 Task: In Heading  Browallia New with yellow colour. Font size of heading  '18 Pt. 'Font style of data Calibri. Font size of data  9 Pt. Alignment of headline & data Align top. Fill color in cell of heading  Red. Font color of data Black. Apply border in Data Diagonal Down Border. In the sheet  Attendance Sheet for Weekly Monitoringbook
Action: Mouse moved to (50, 121)
Screenshot: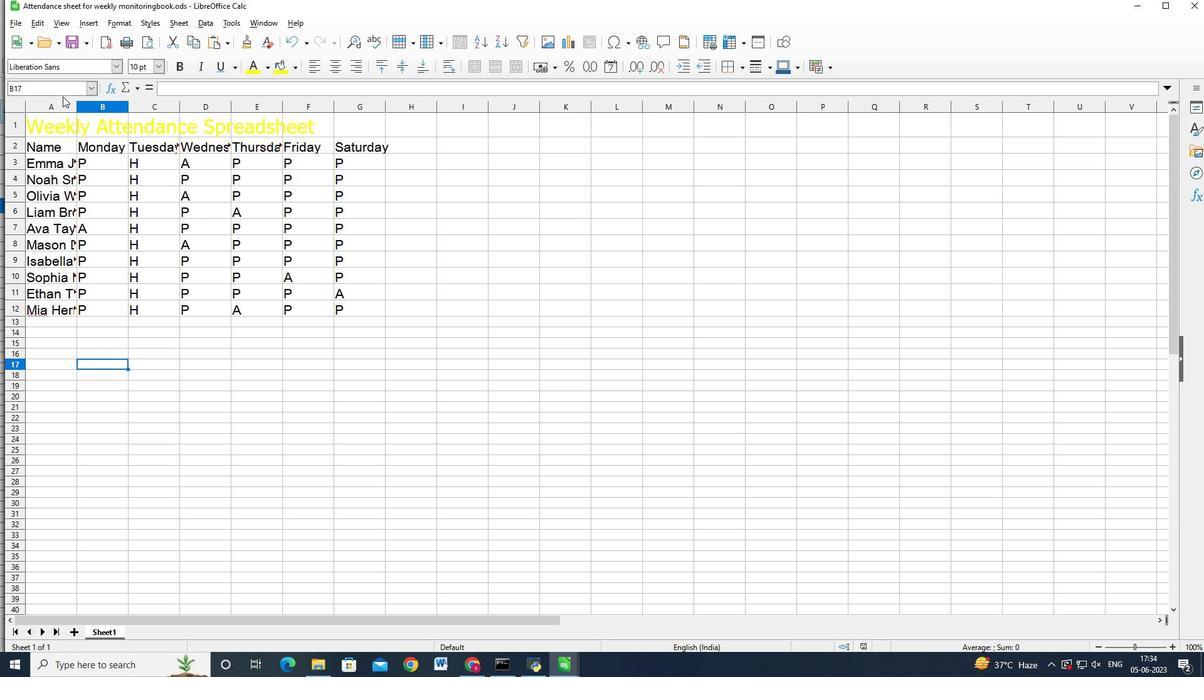 
Action: Mouse pressed left at (50, 121)
Screenshot: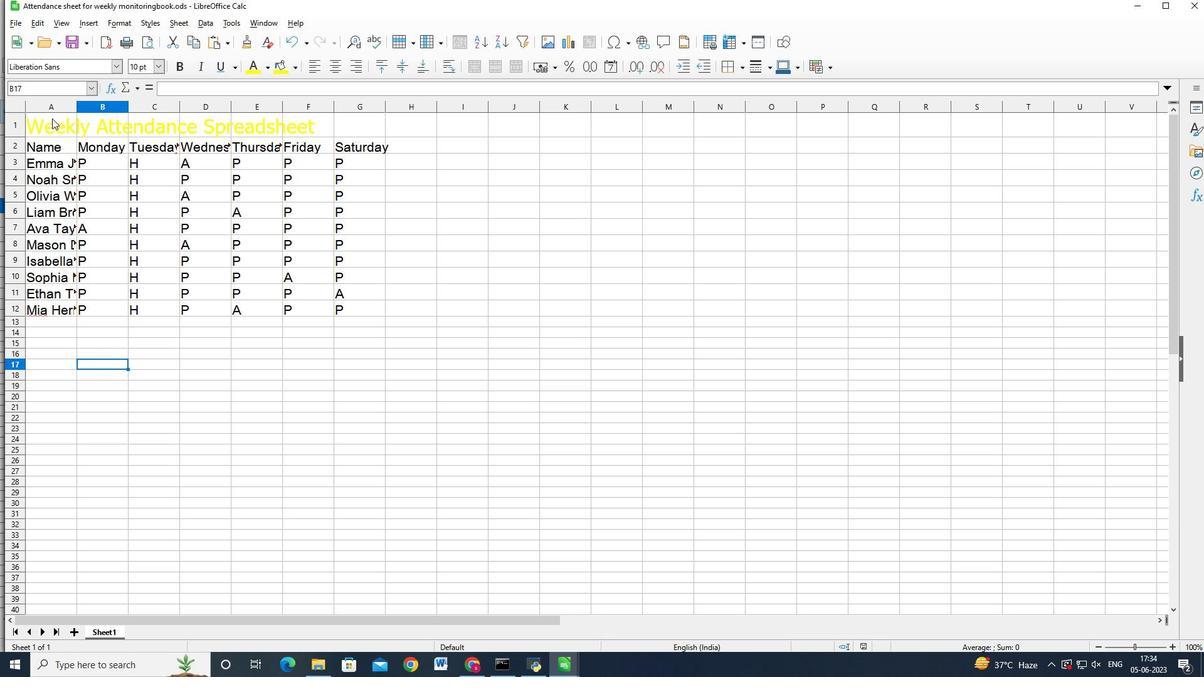 
Action: Mouse moved to (351, 442)
Screenshot: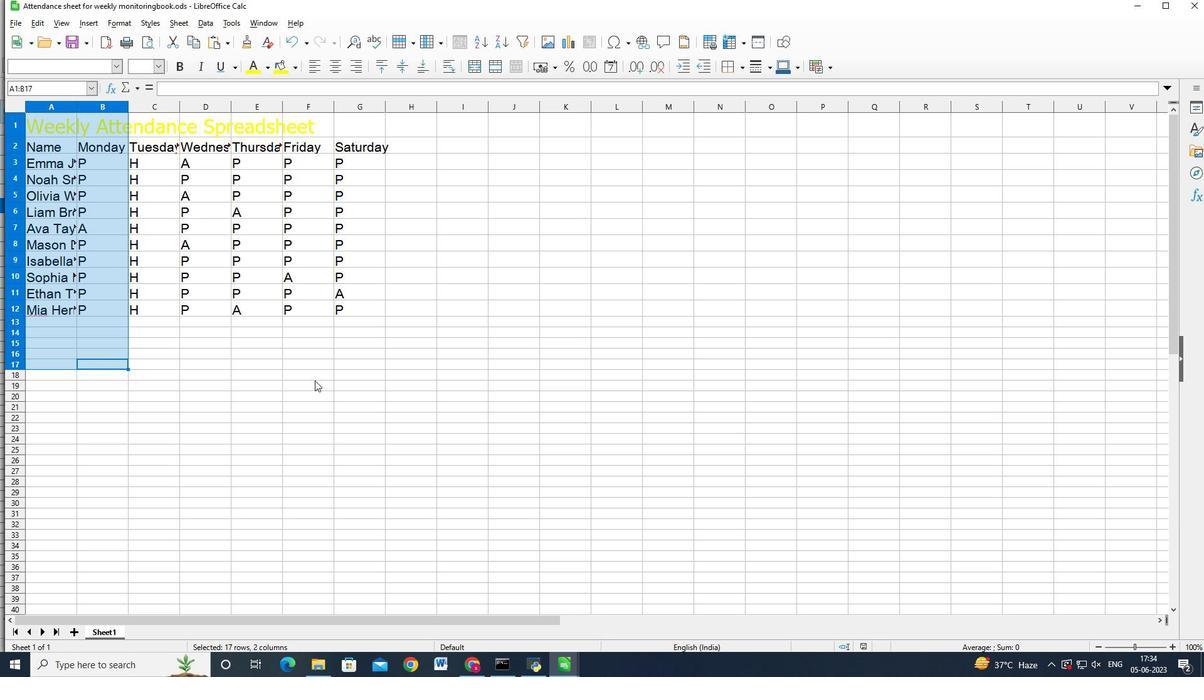 
Action: Mouse pressed left at (351, 442)
Screenshot: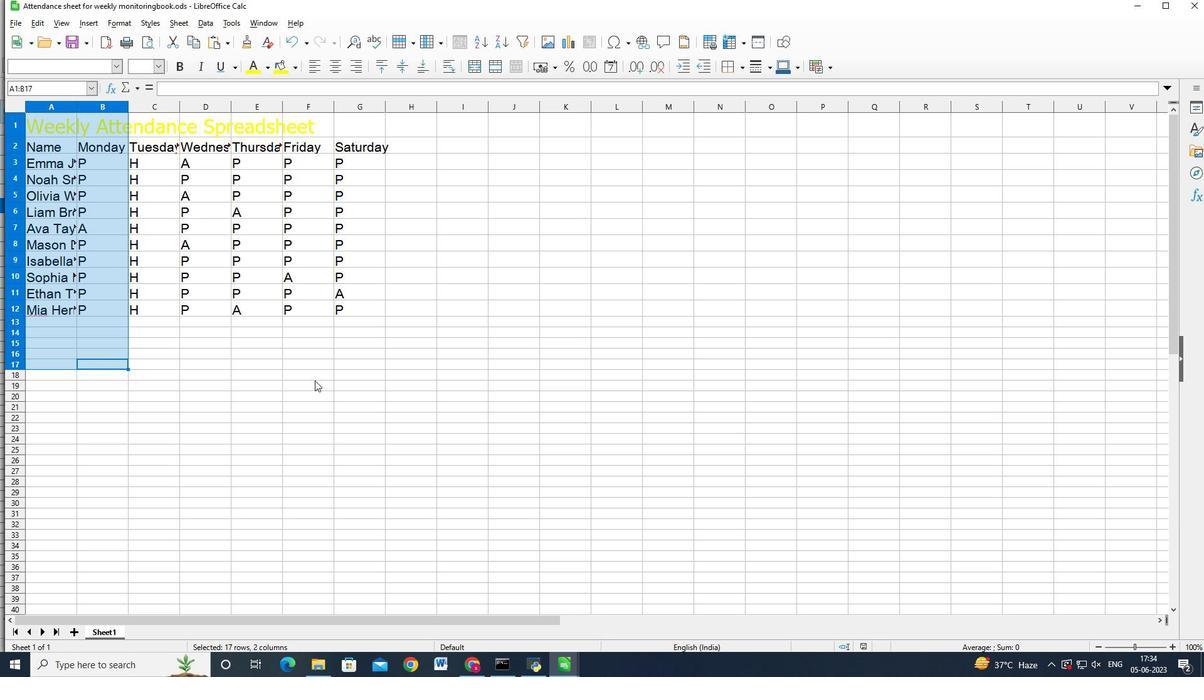 
Action: Mouse moved to (350, 440)
Screenshot: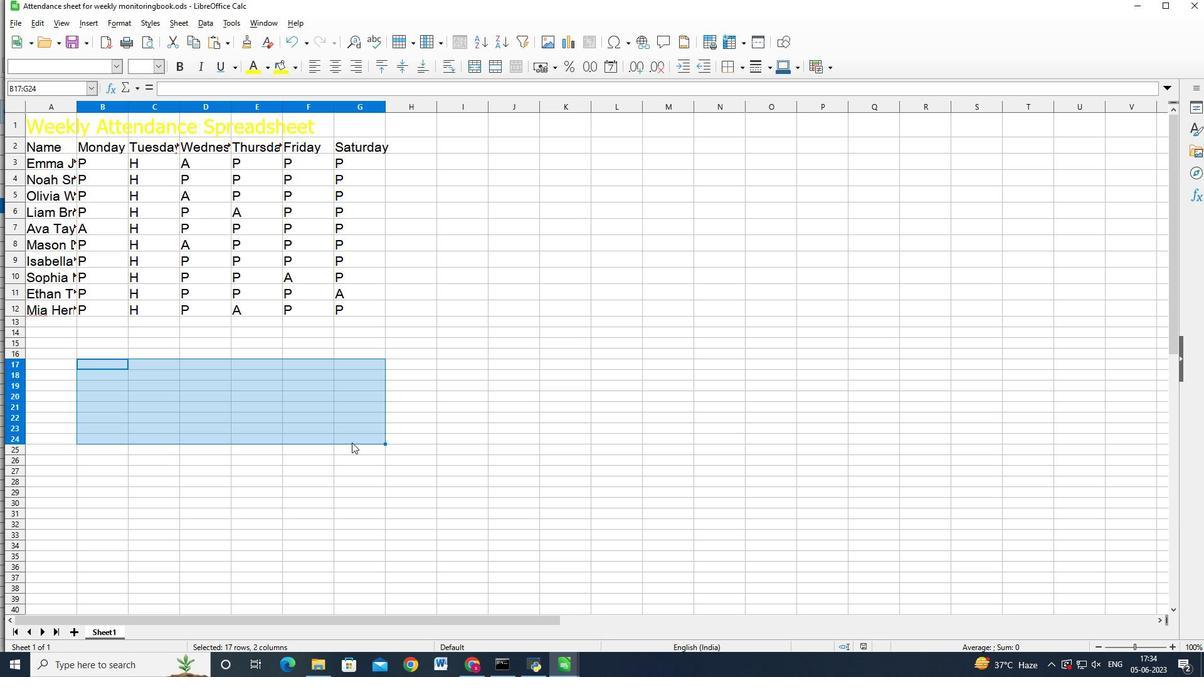 
Action: Mouse pressed right at (350, 440)
Screenshot: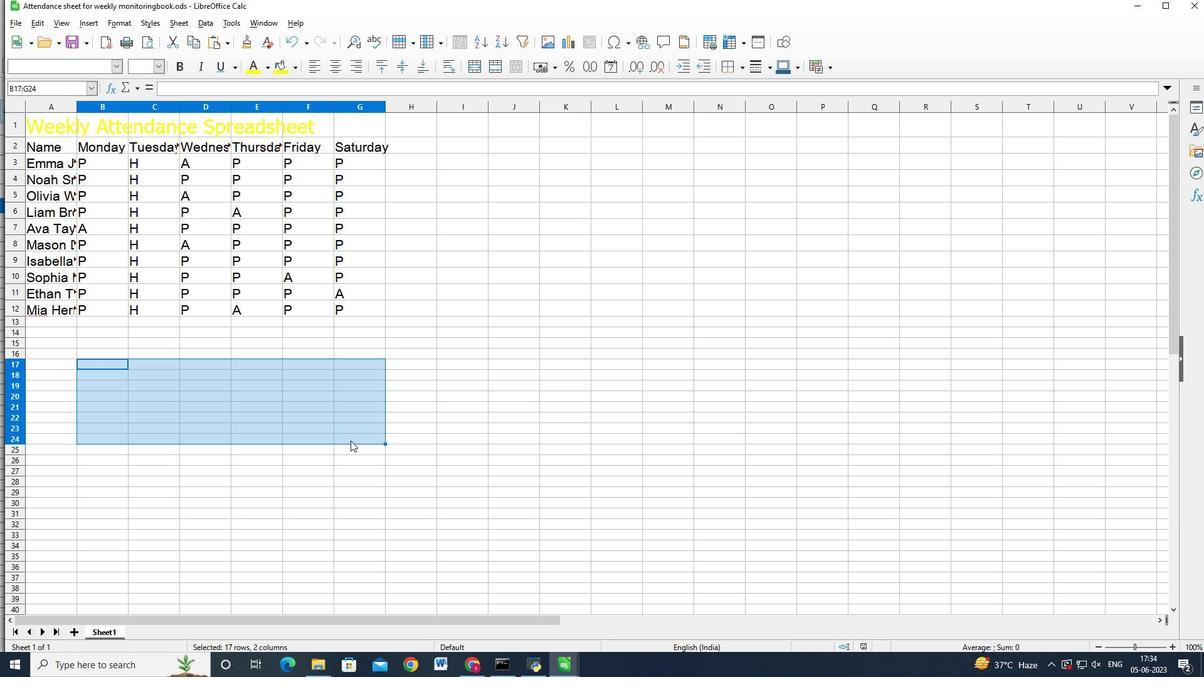 
Action: Mouse moved to (286, 503)
Screenshot: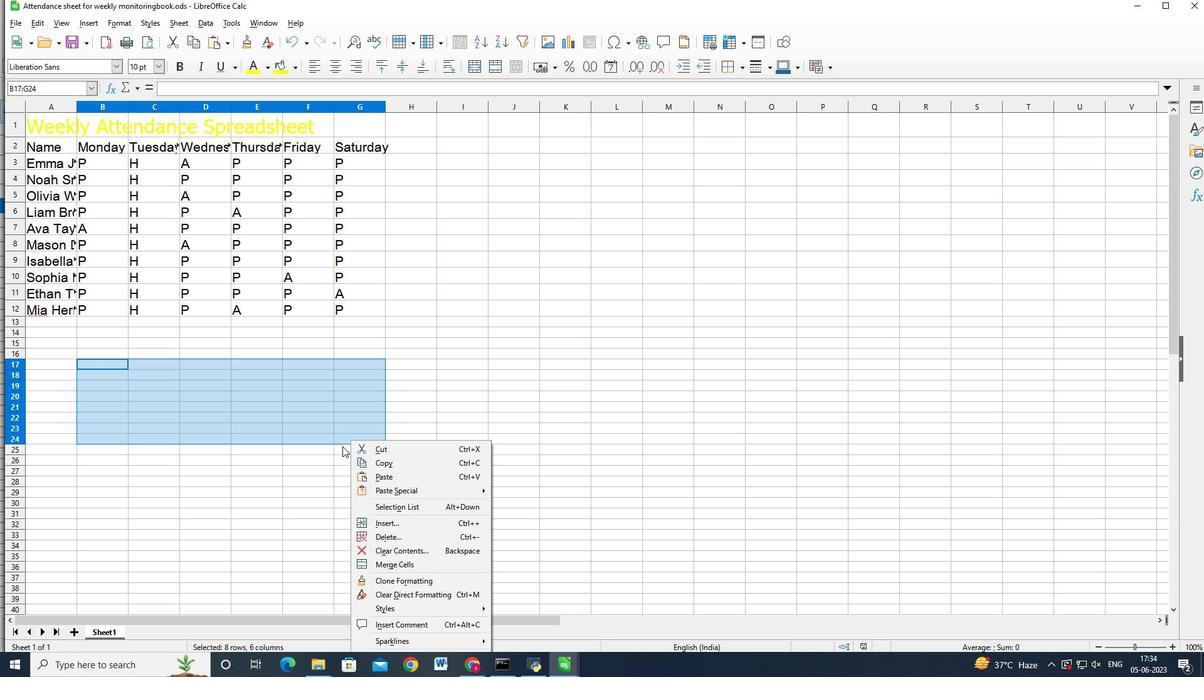 
Action: Mouse pressed right at (286, 503)
Screenshot: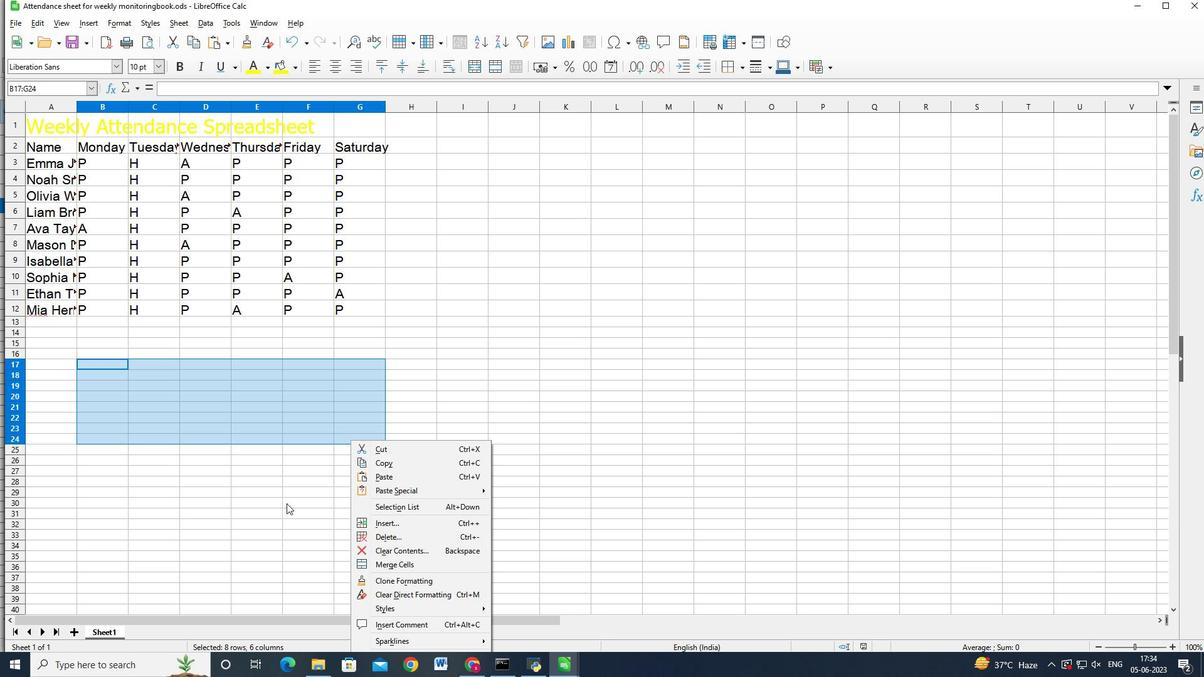 
Action: Mouse pressed right at (286, 503)
Screenshot: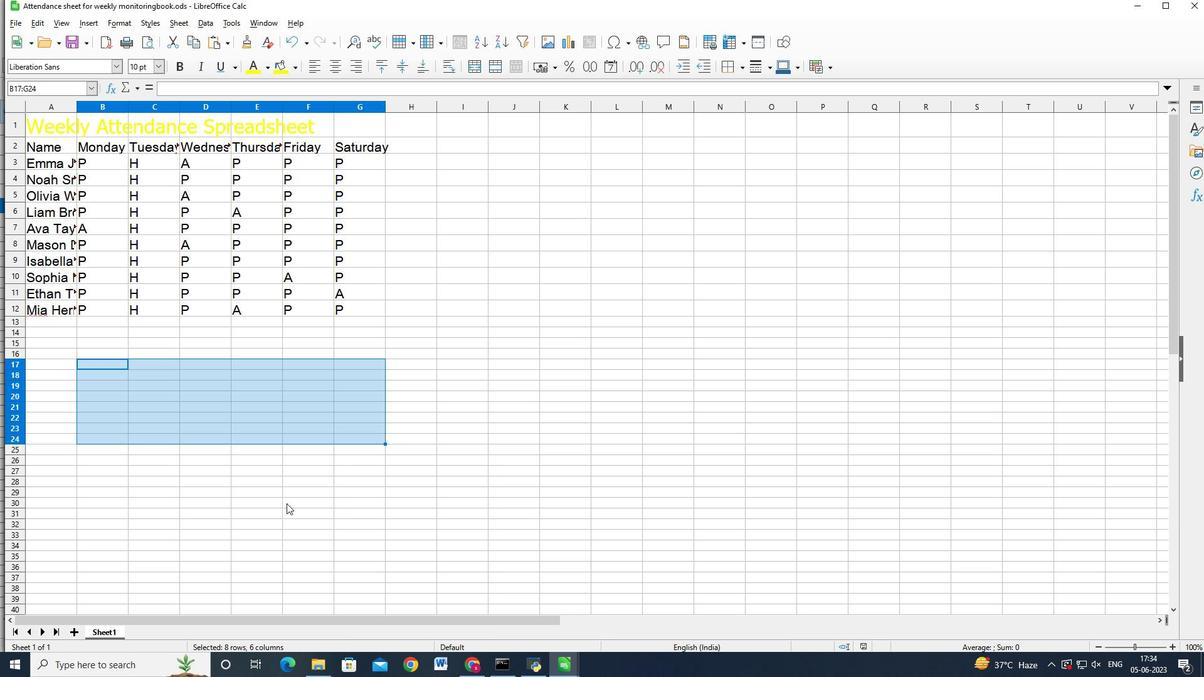 
Action: Mouse moved to (170, 446)
Screenshot: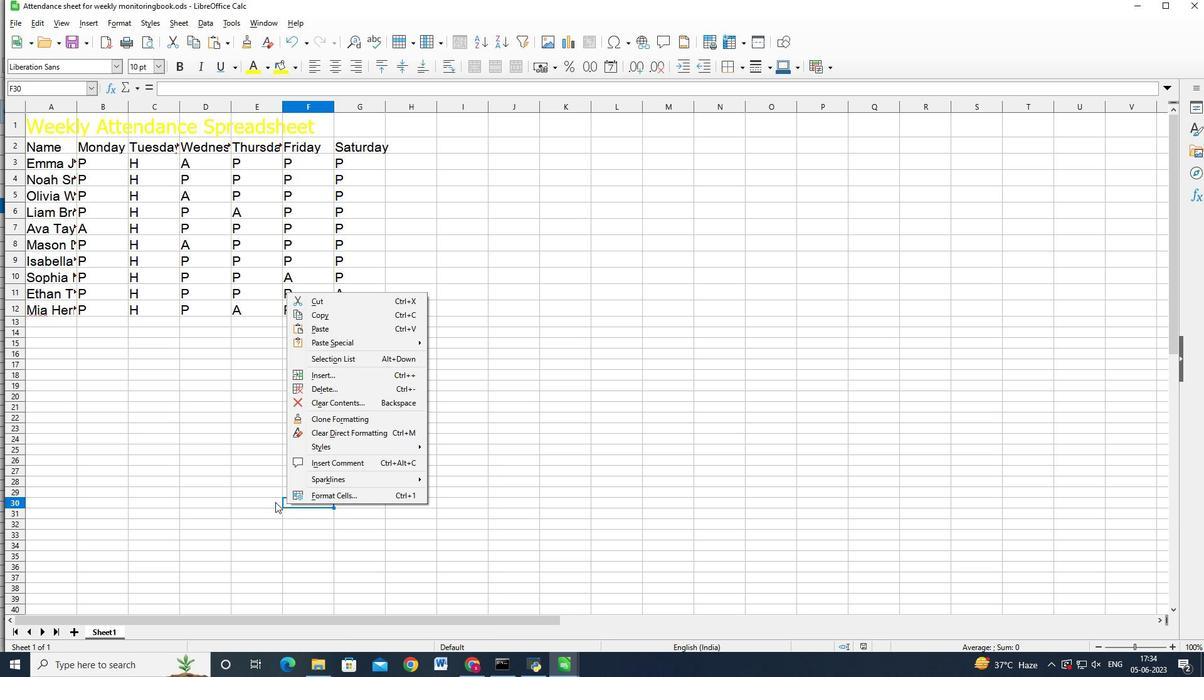 
Action: Mouse pressed left at (170, 446)
Screenshot: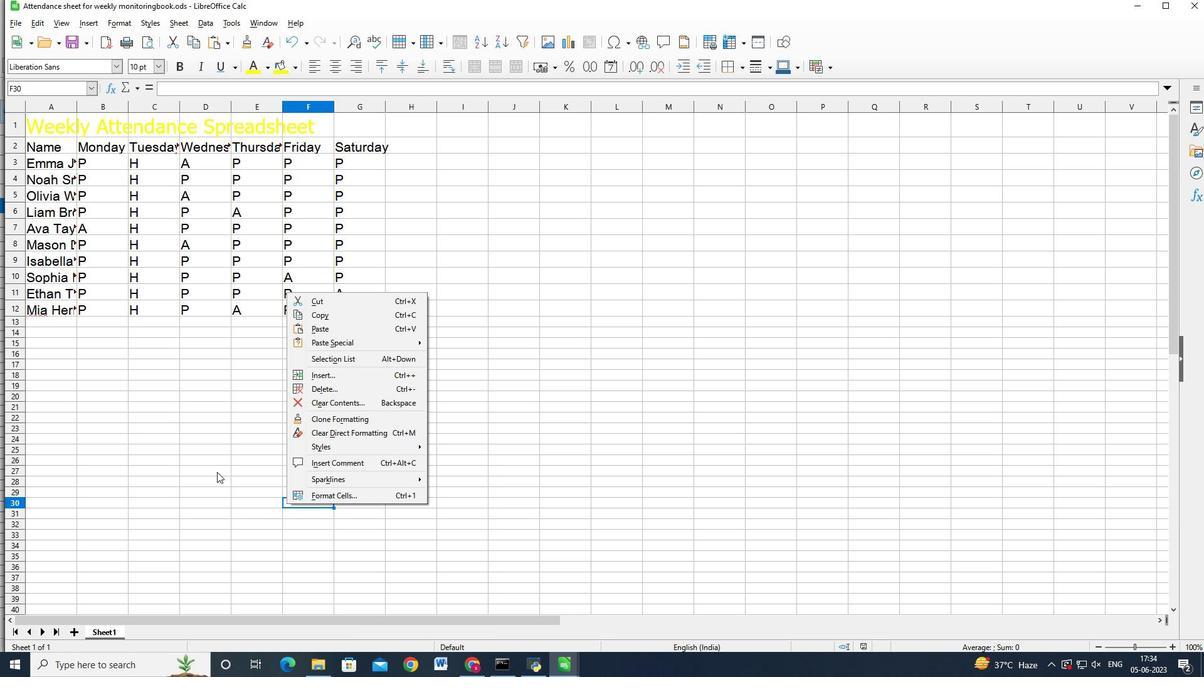 
Action: Mouse moved to (54, 124)
Screenshot: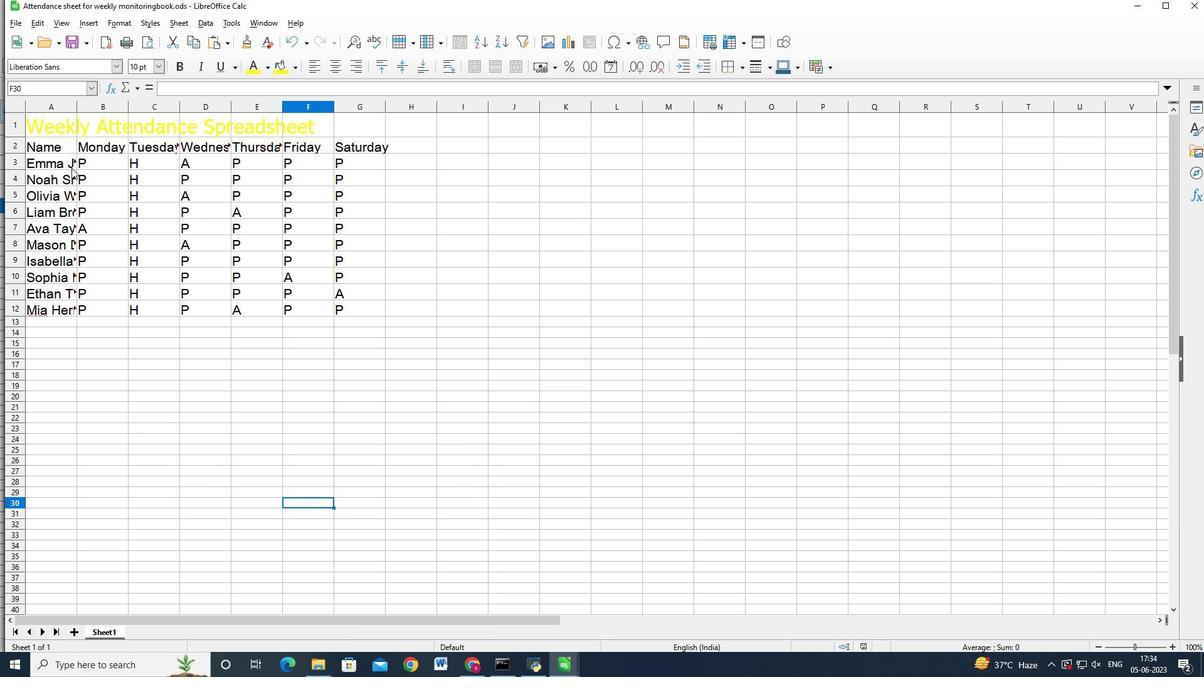 
Action: Mouse pressed left at (54, 124)
Screenshot: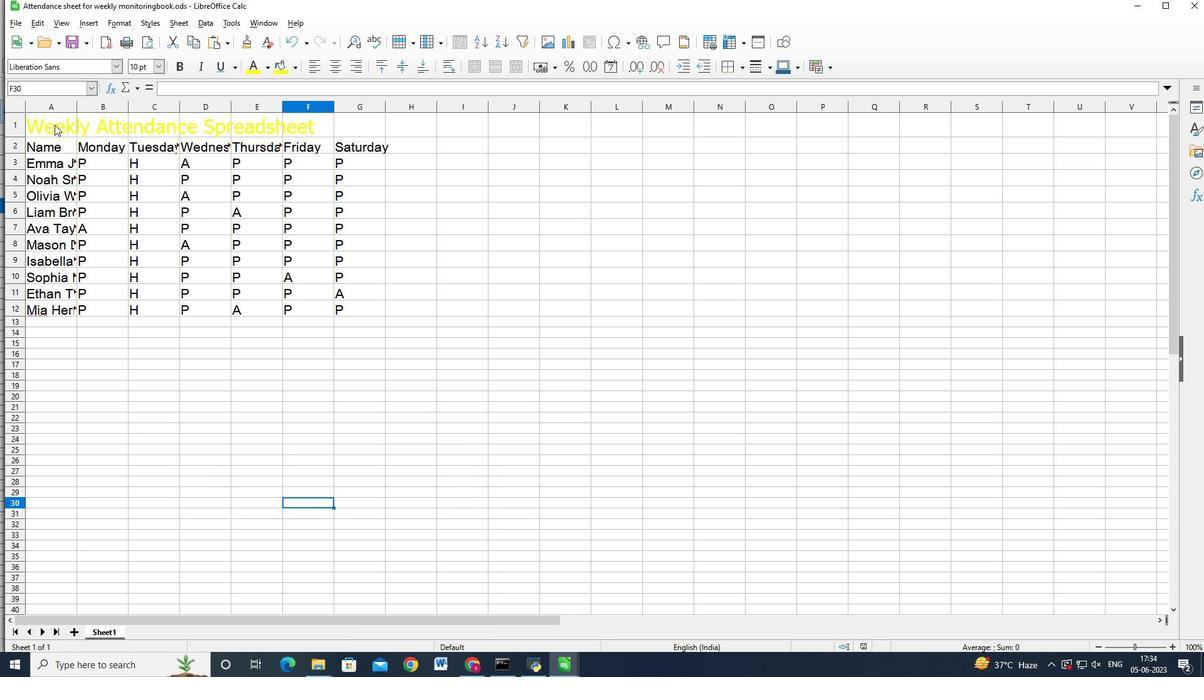 
Action: Mouse moved to (84, 124)
Screenshot: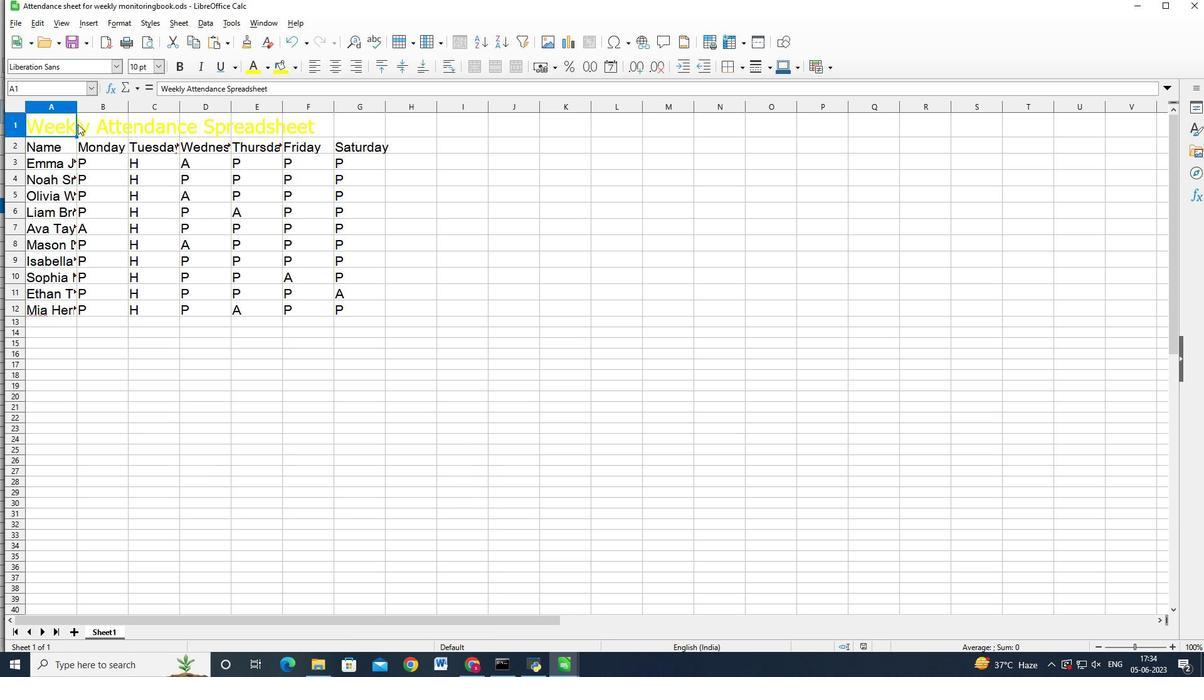 
Action: Key pressed <Key.shift><Key.shift><Key.right><Key.right><Key.right><Key.right><Key.right>
Screenshot: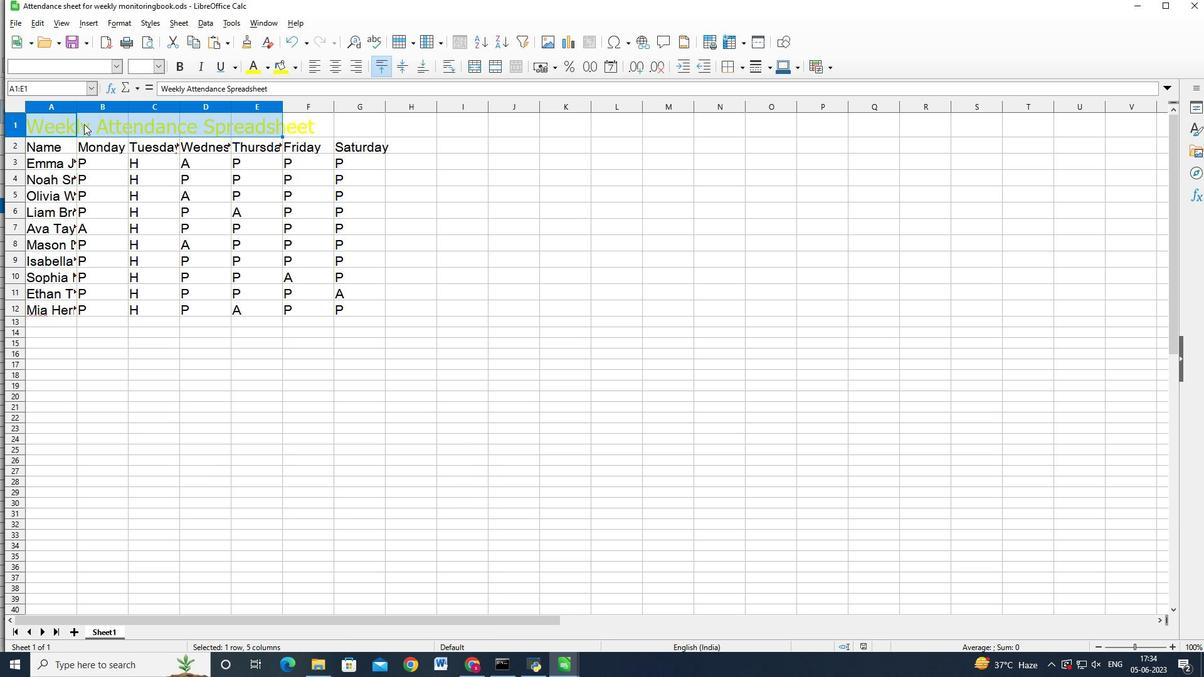 
Action: Mouse moved to (45, 66)
Screenshot: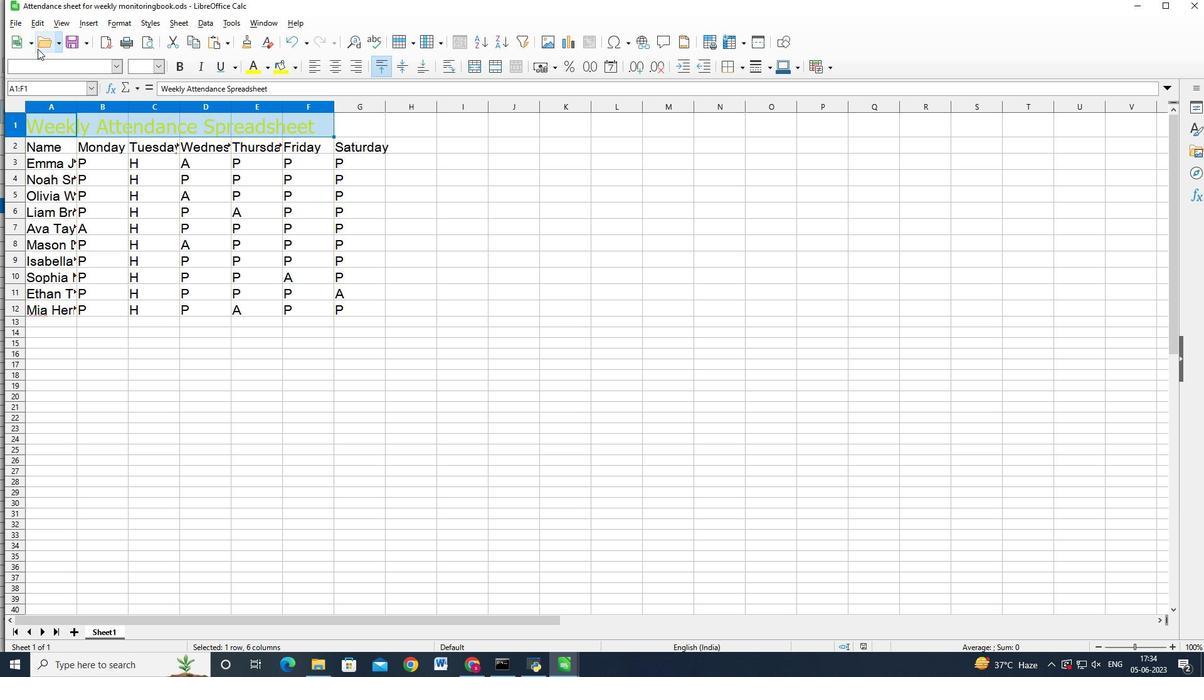 
Action: Mouse pressed left at (45, 66)
Screenshot: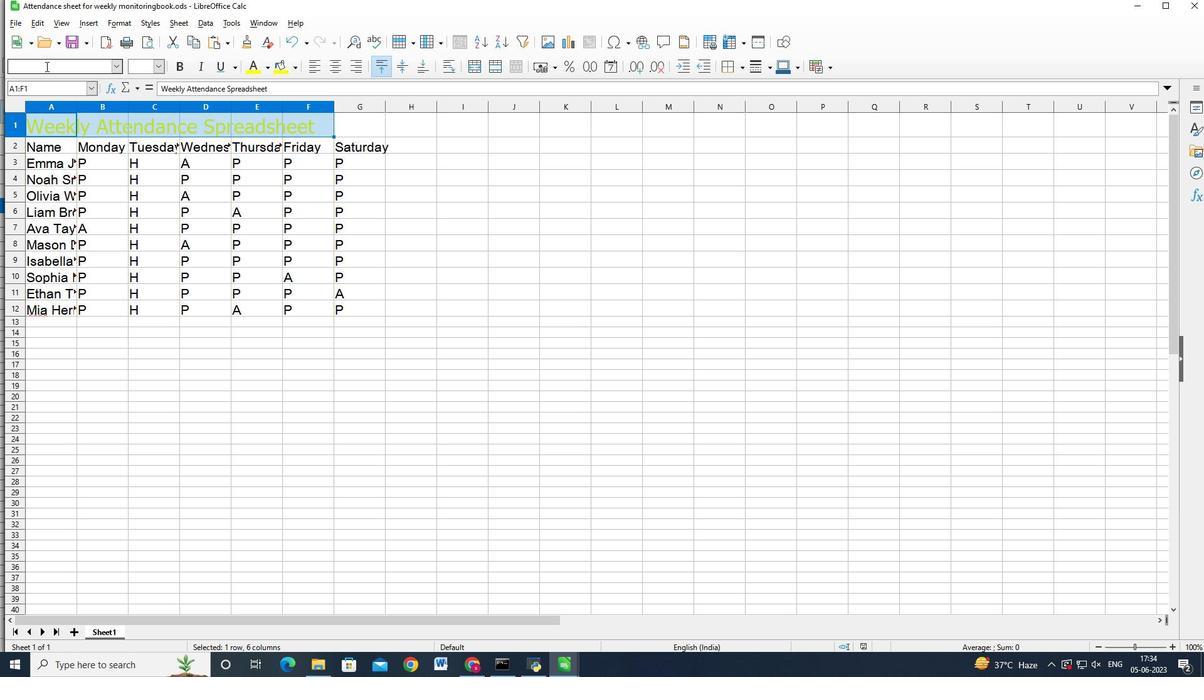 
Action: Key pressed <Key.shift>Browallia<Key.space><Key.shift>New<Key.enter>
Screenshot: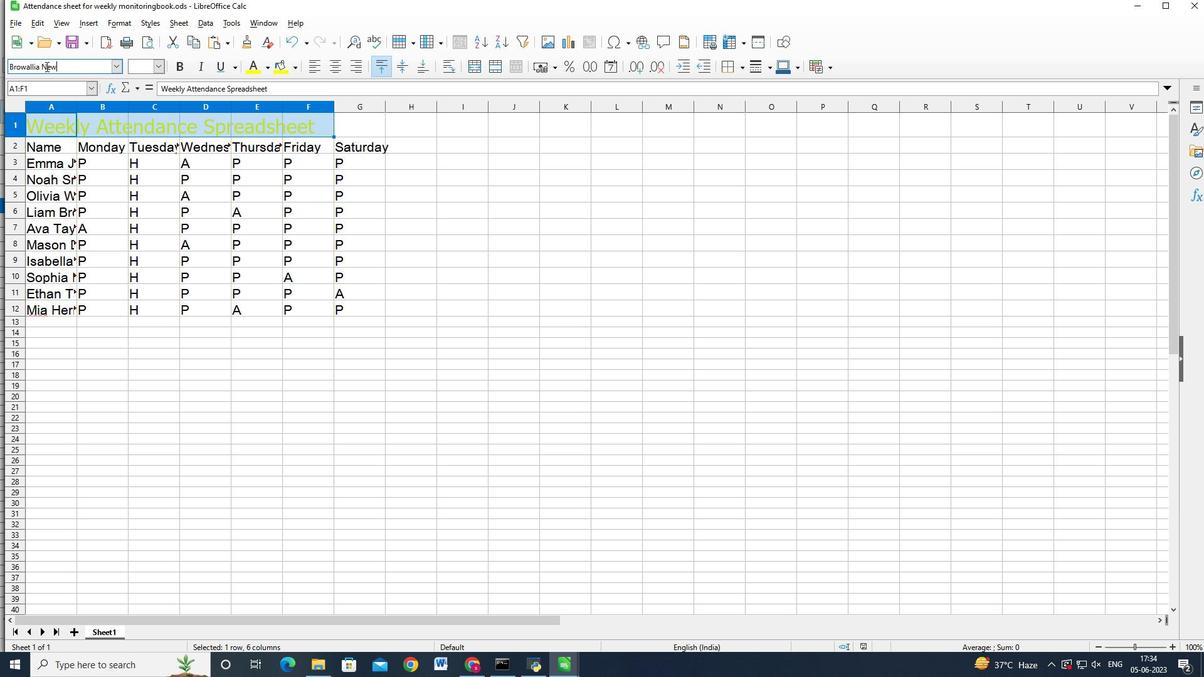 
Action: Mouse moved to (268, 68)
Screenshot: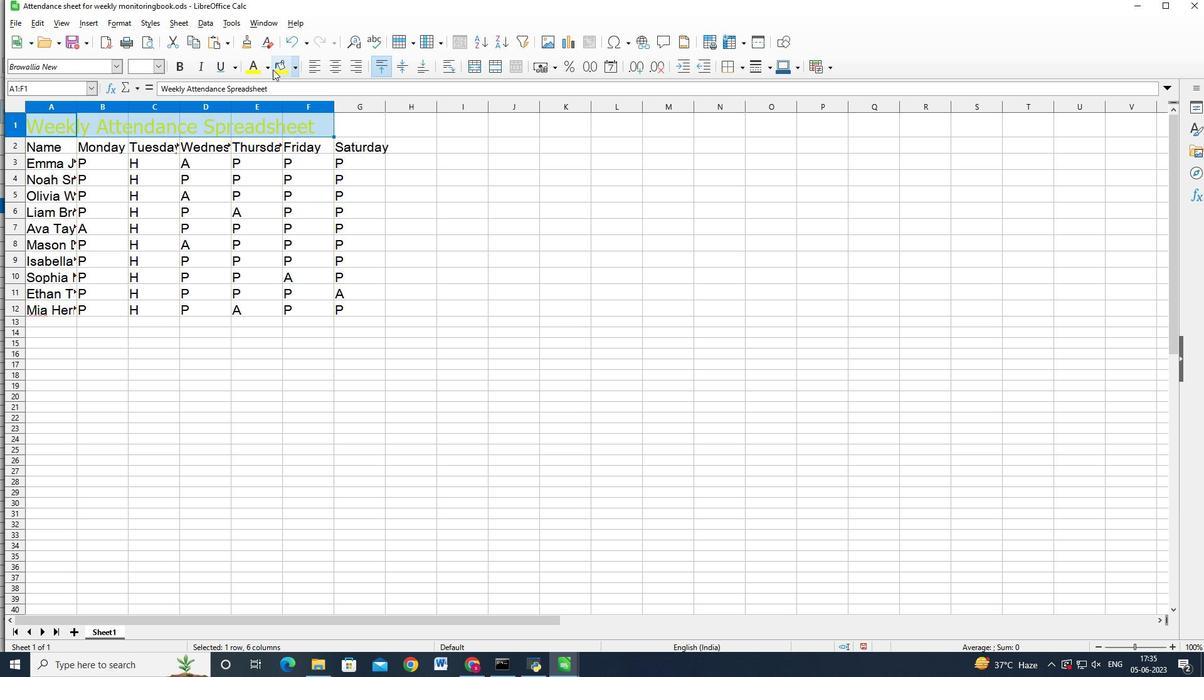 
Action: Mouse pressed left at (268, 68)
Screenshot: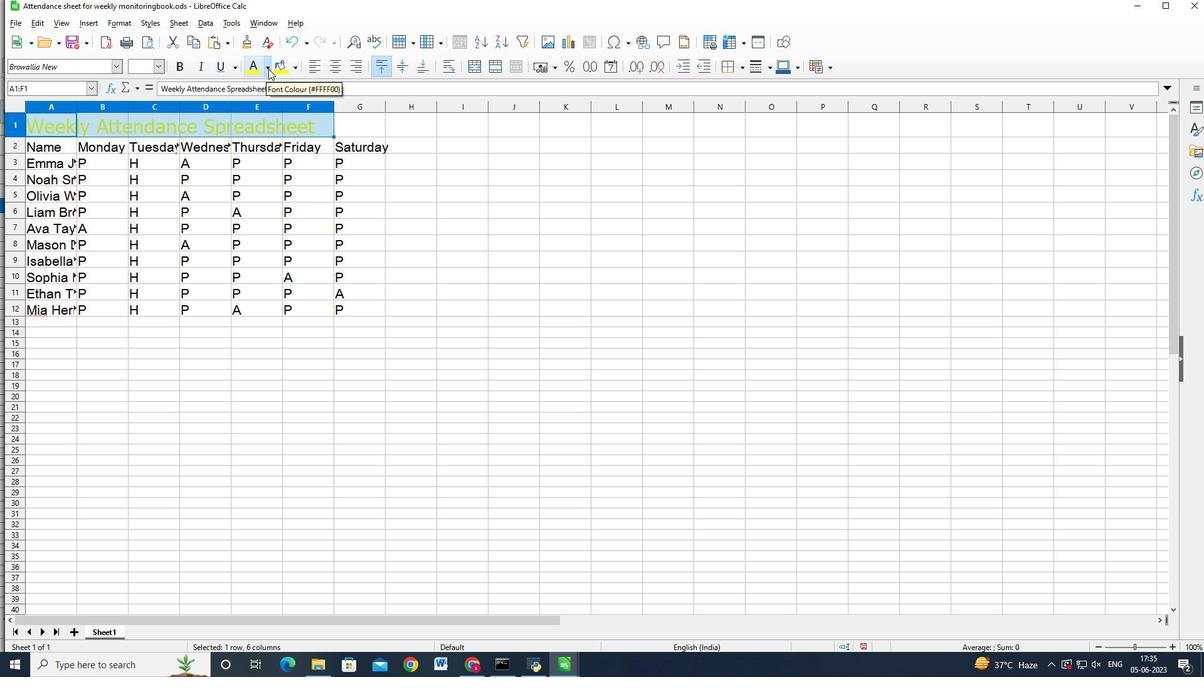 
Action: Mouse moved to (349, 274)
Screenshot: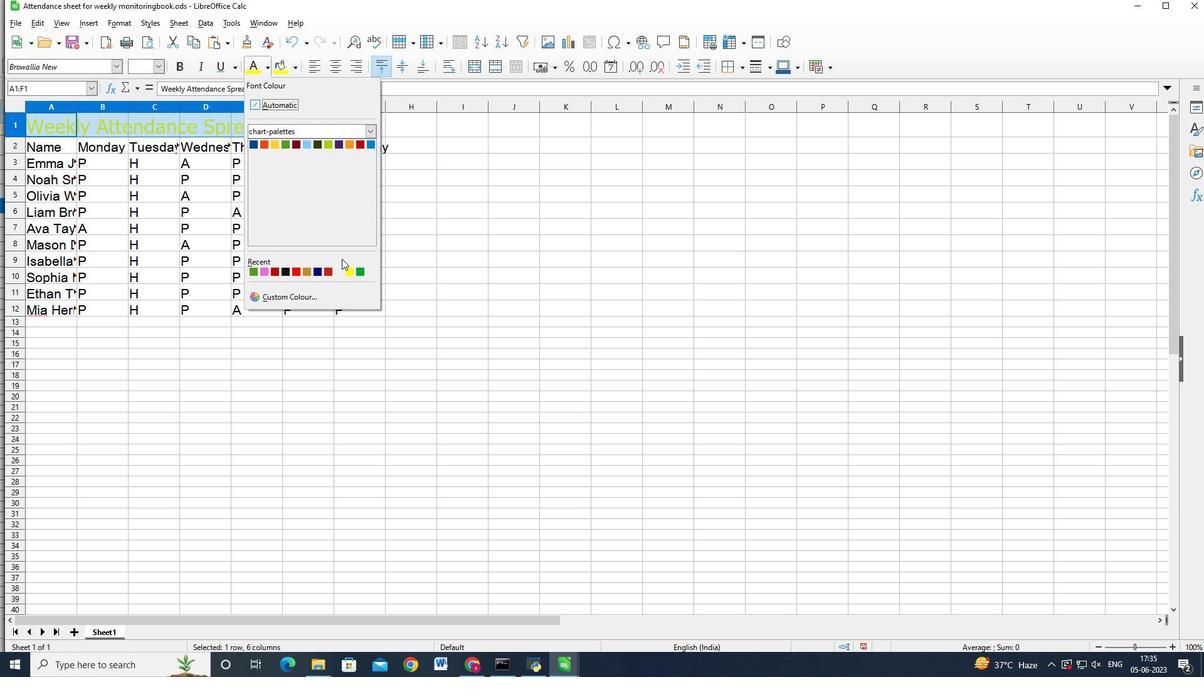 
Action: Mouse pressed left at (349, 274)
Screenshot: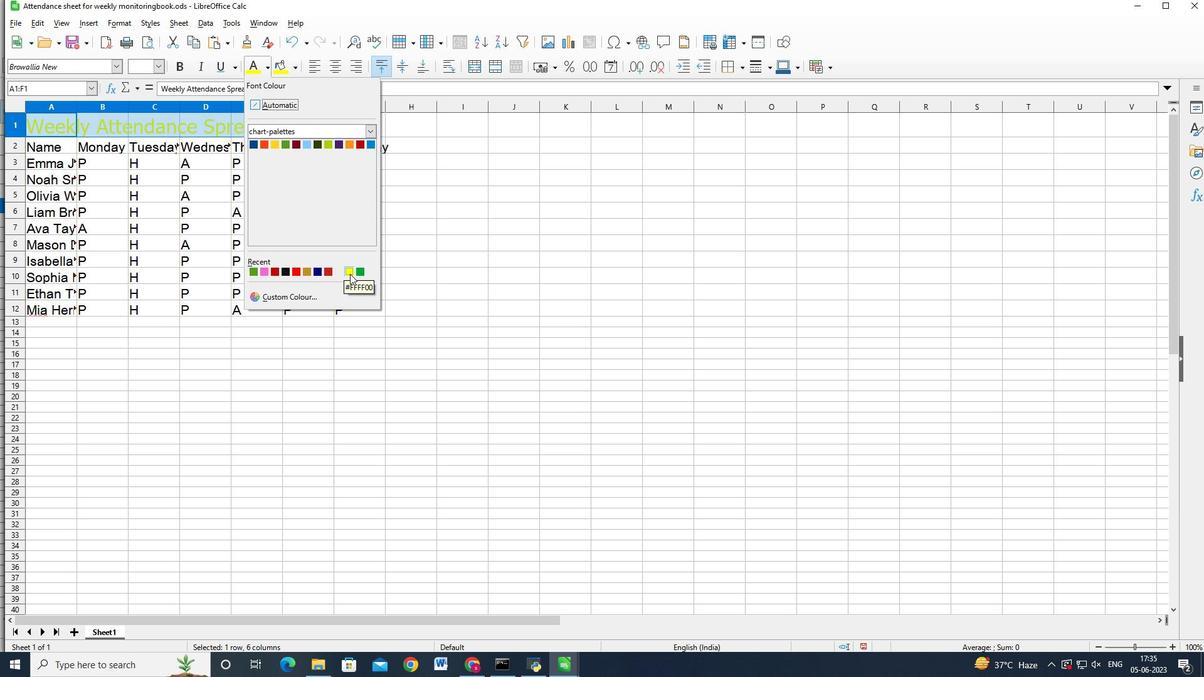 
Action: Mouse moved to (156, 63)
Screenshot: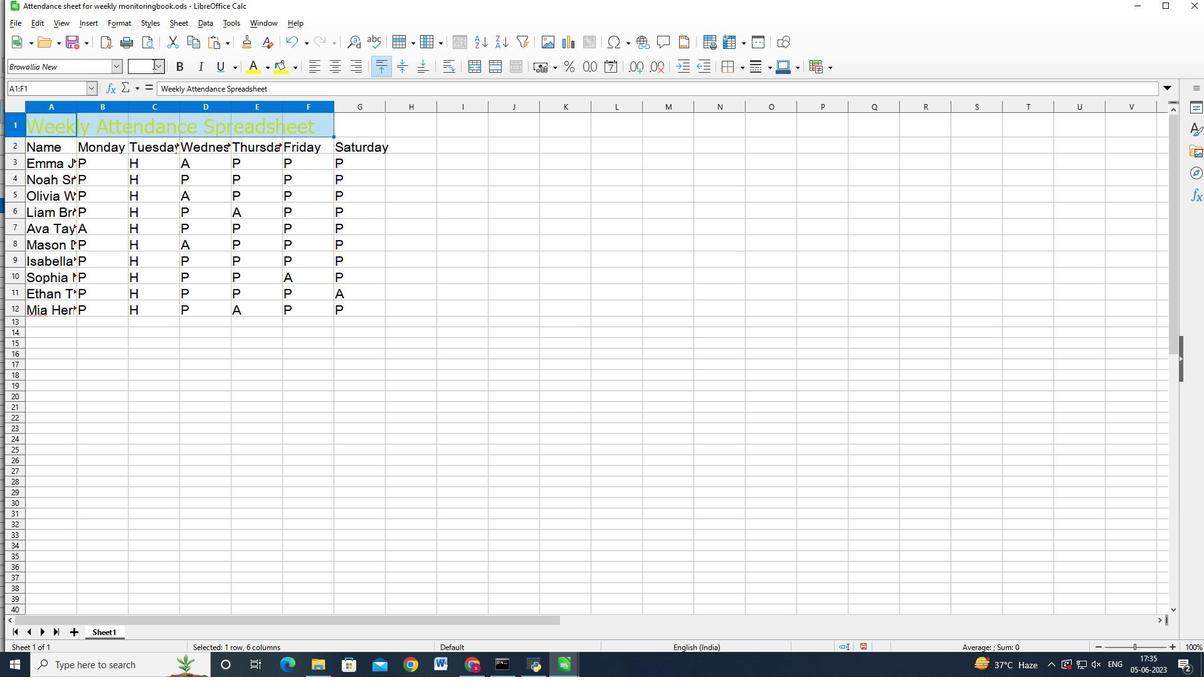 
Action: Mouse pressed left at (156, 63)
Screenshot: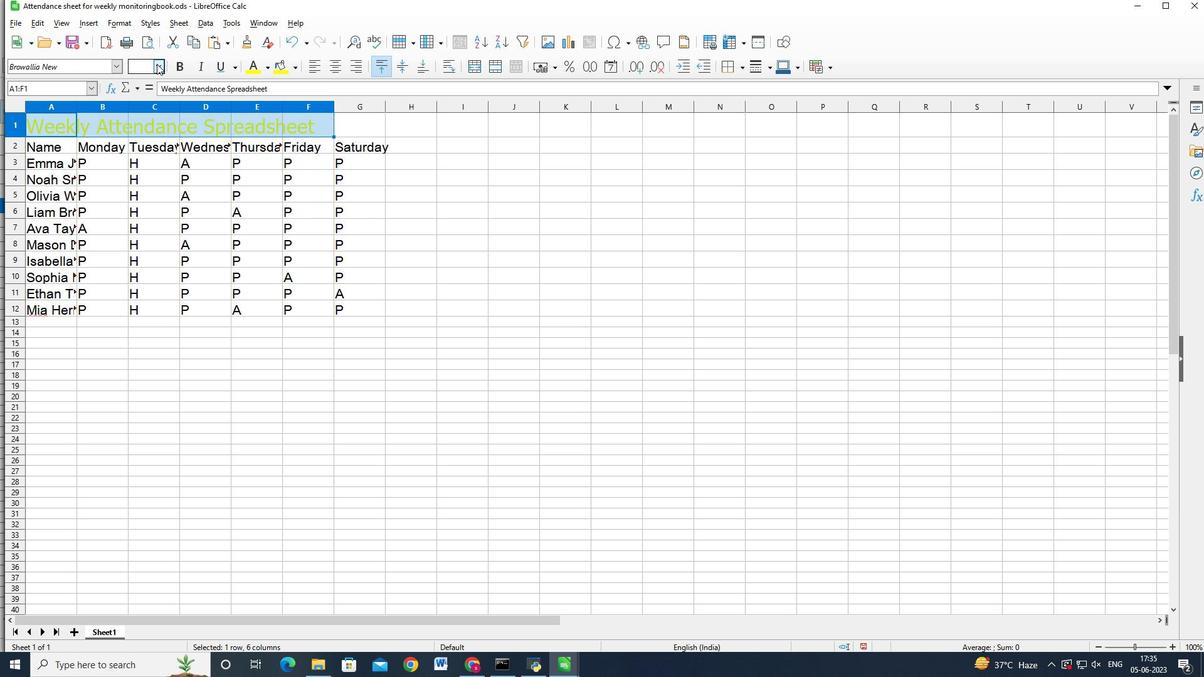 
Action: Mouse moved to (139, 206)
Screenshot: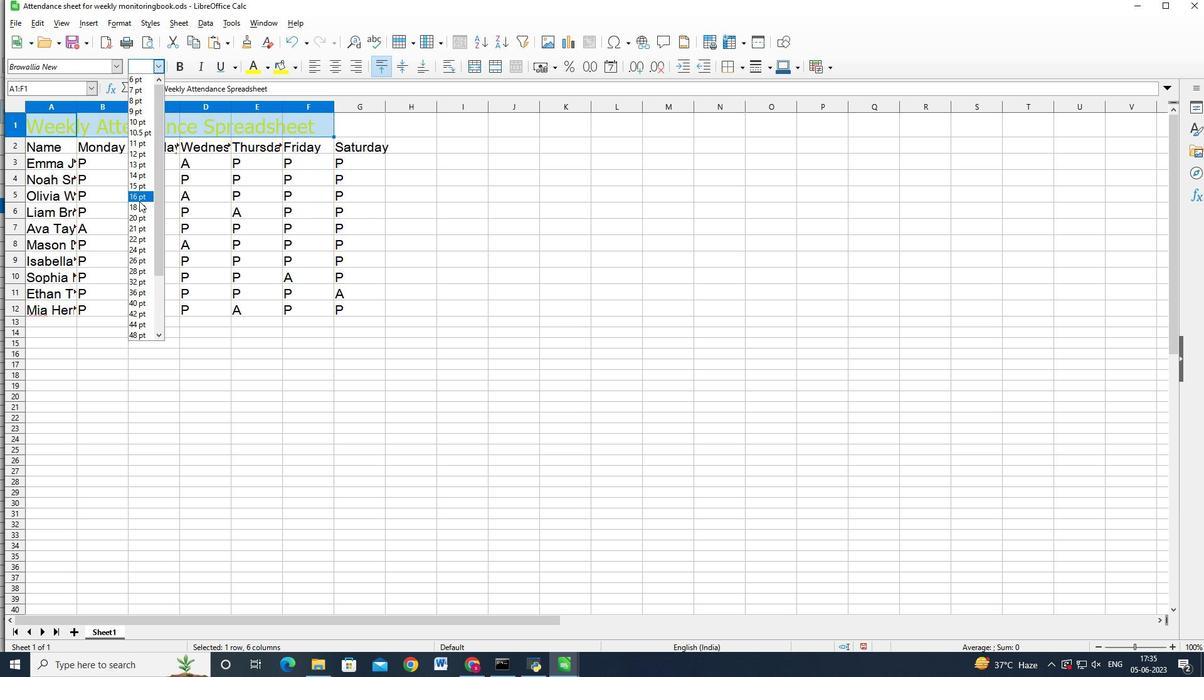 
Action: Mouse pressed left at (139, 206)
Screenshot: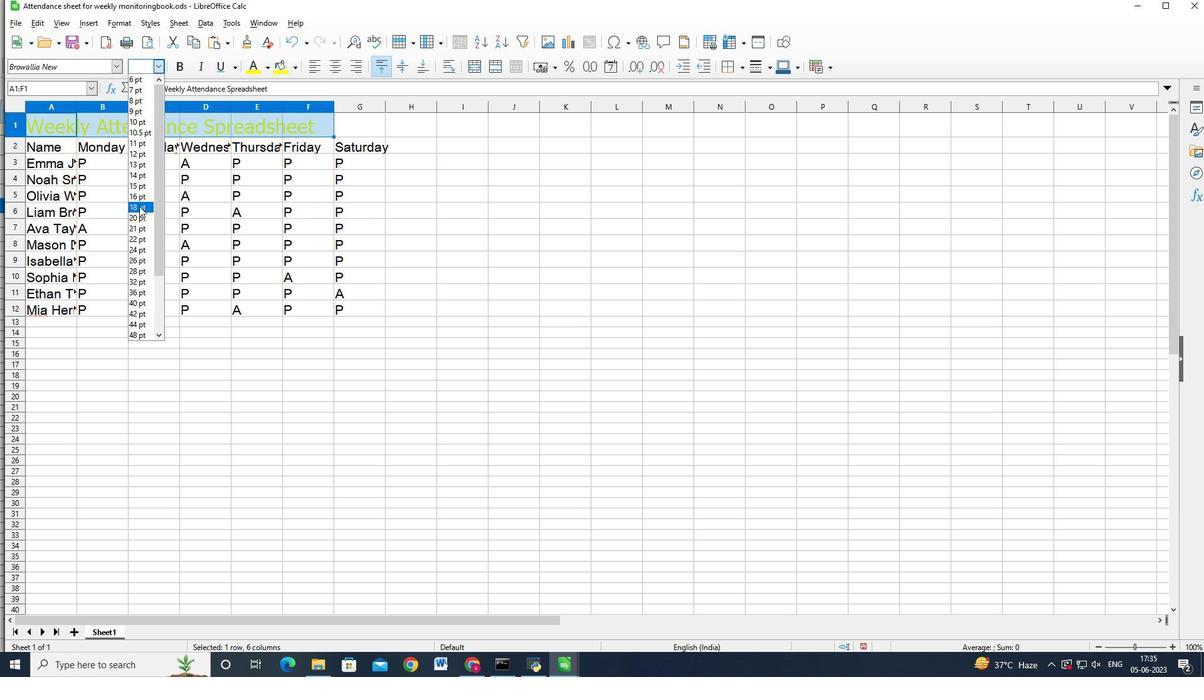 
Action: Mouse moved to (34, 135)
Screenshot: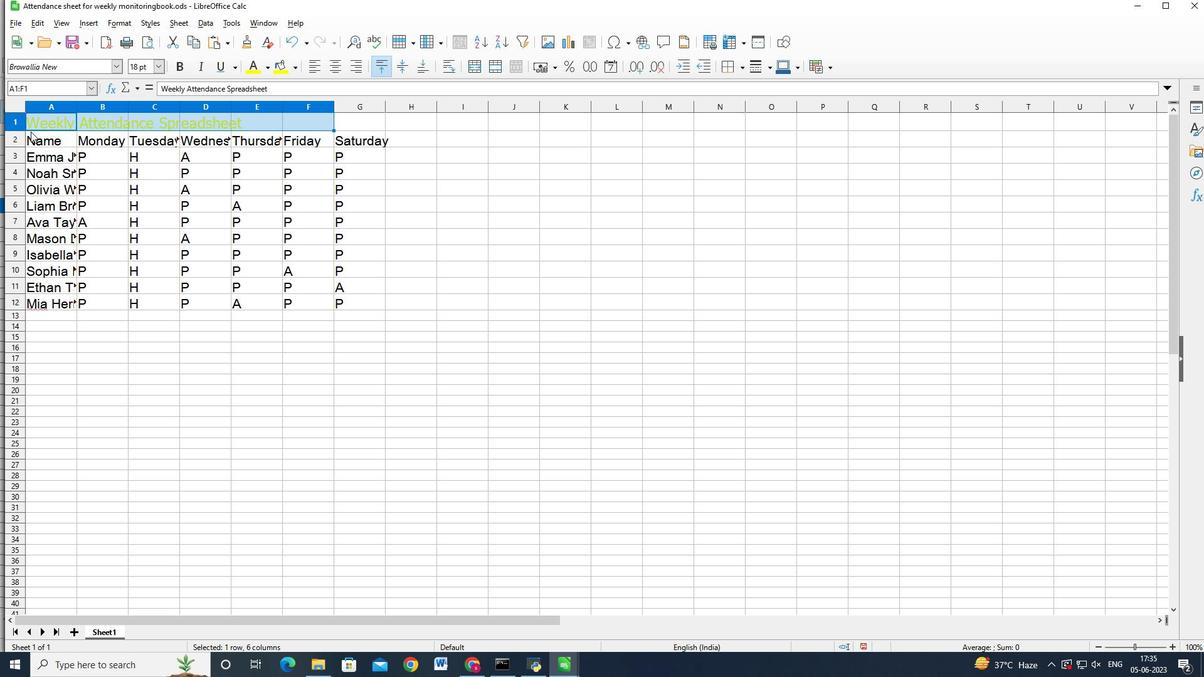 
Action: Mouse pressed left at (34, 135)
Screenshot: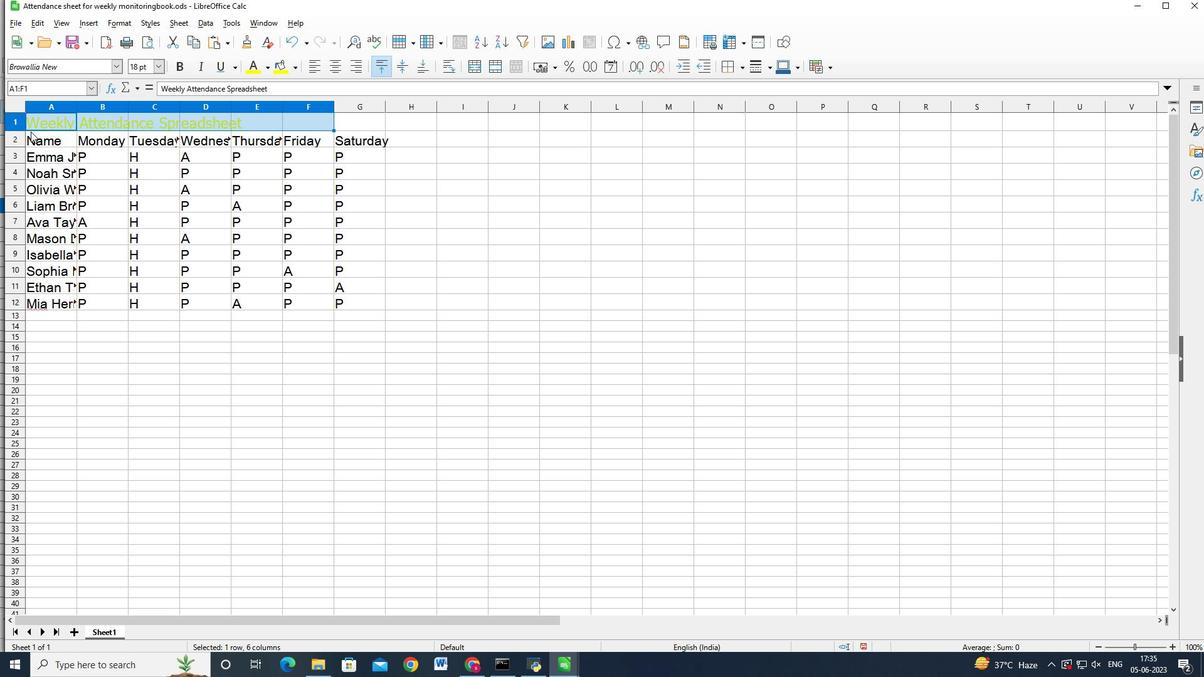 
Action: Mouse moved to (50, 136)
Screenshot: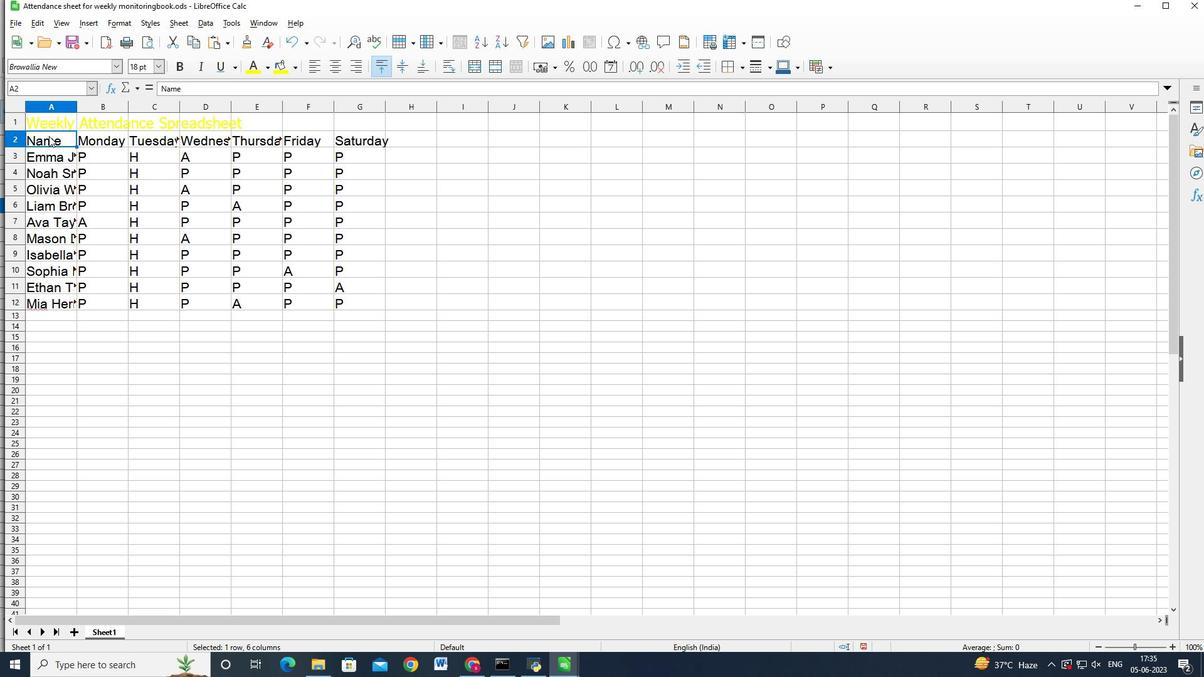 
Action: Key pressed <Key.shift><Key.right><Key.right><Key.right><Key.right><Key.right><Key.right><Key.down><Key.down><Key.down><Key.down><Key.down><Key.down><Key.down><Key.down><Key.down><Key.down>
Screenshot: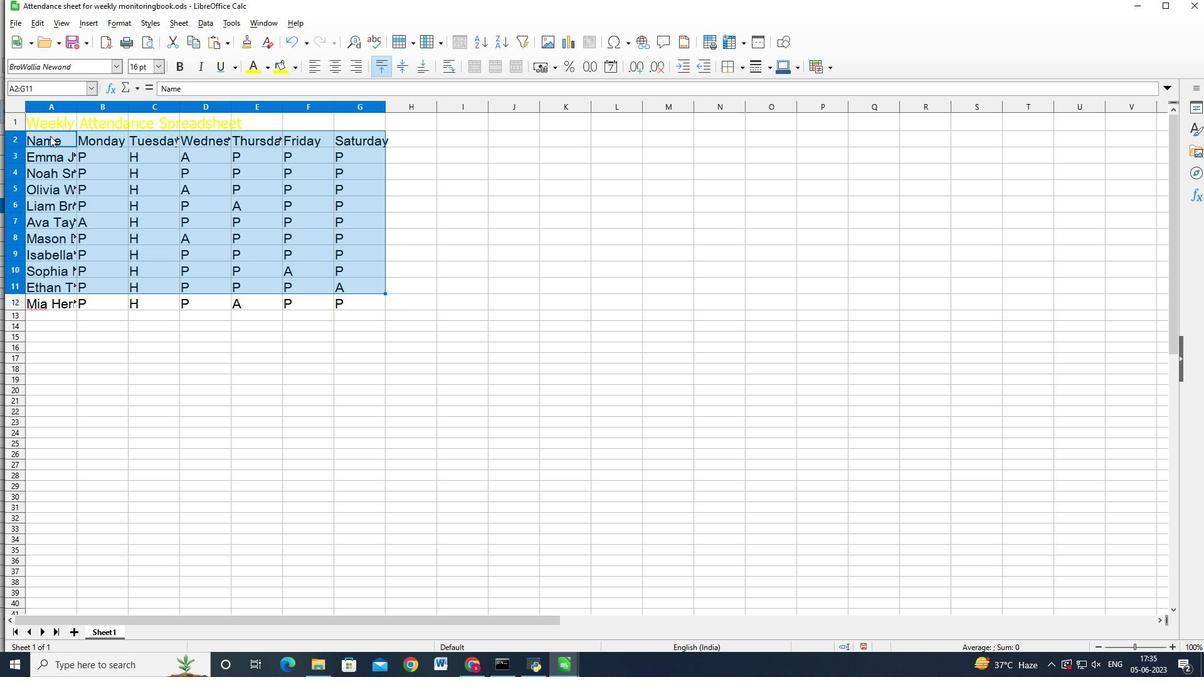 
Action: Mouse moved to (154, 68)
Screenshot: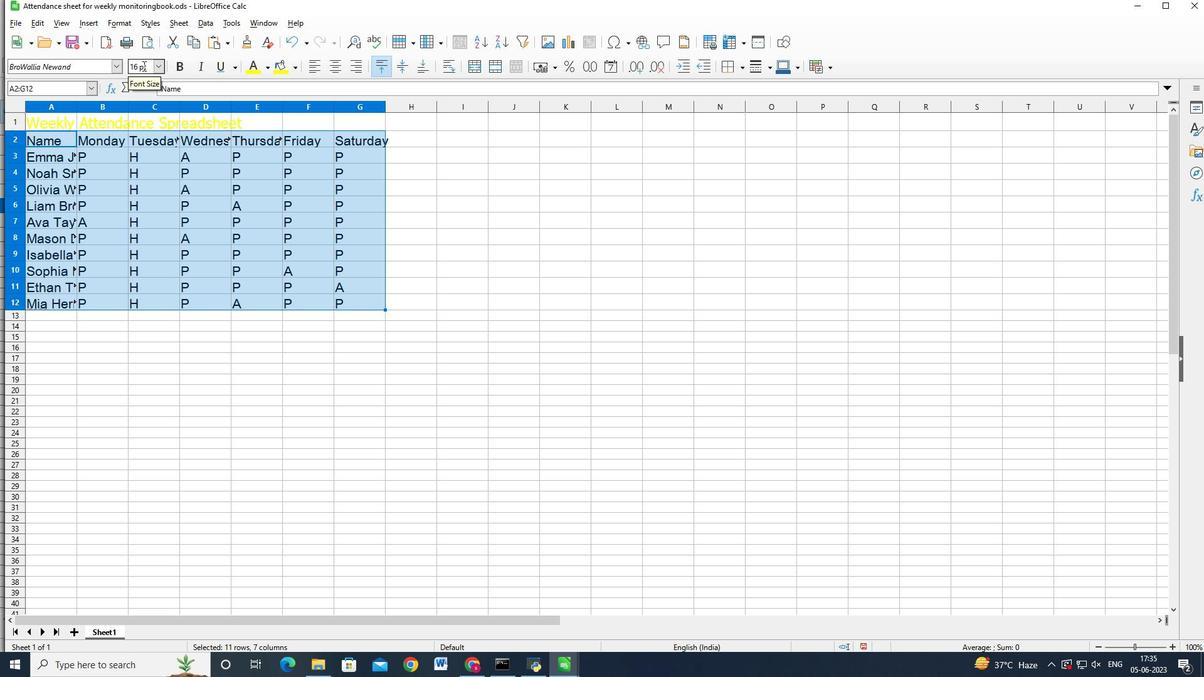 
Action: Mouse pressed left at (154, 68)
Screenshot: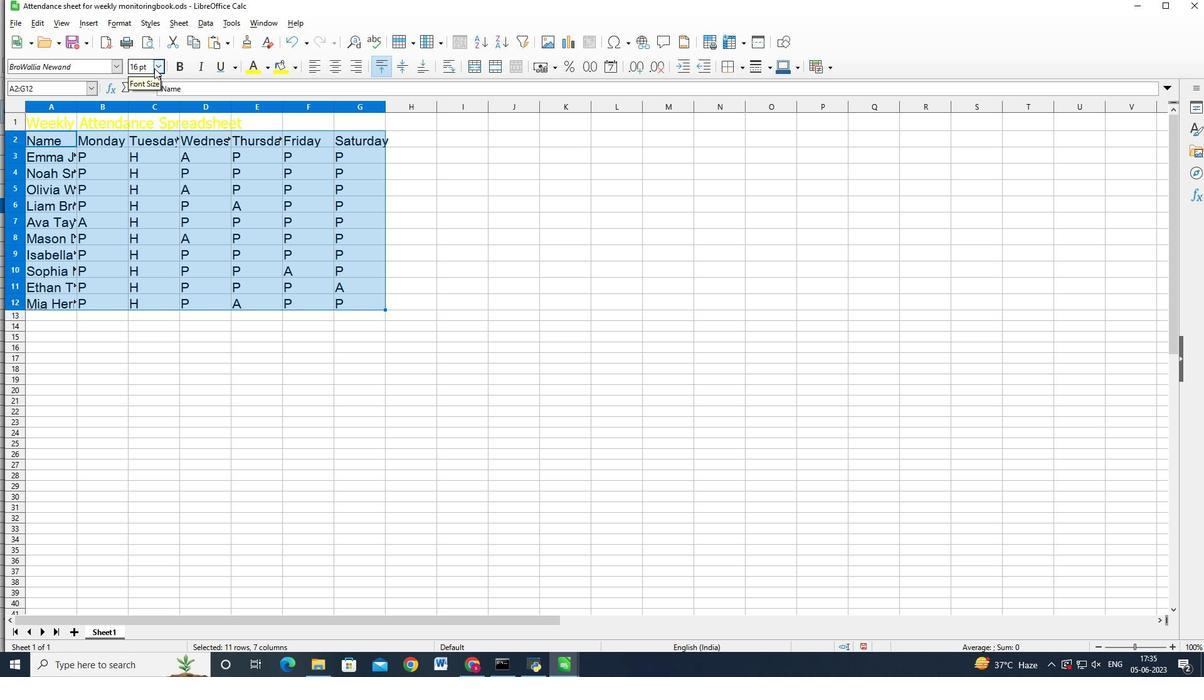 
Action: Mouse moved to (142, 108)
Screenshot: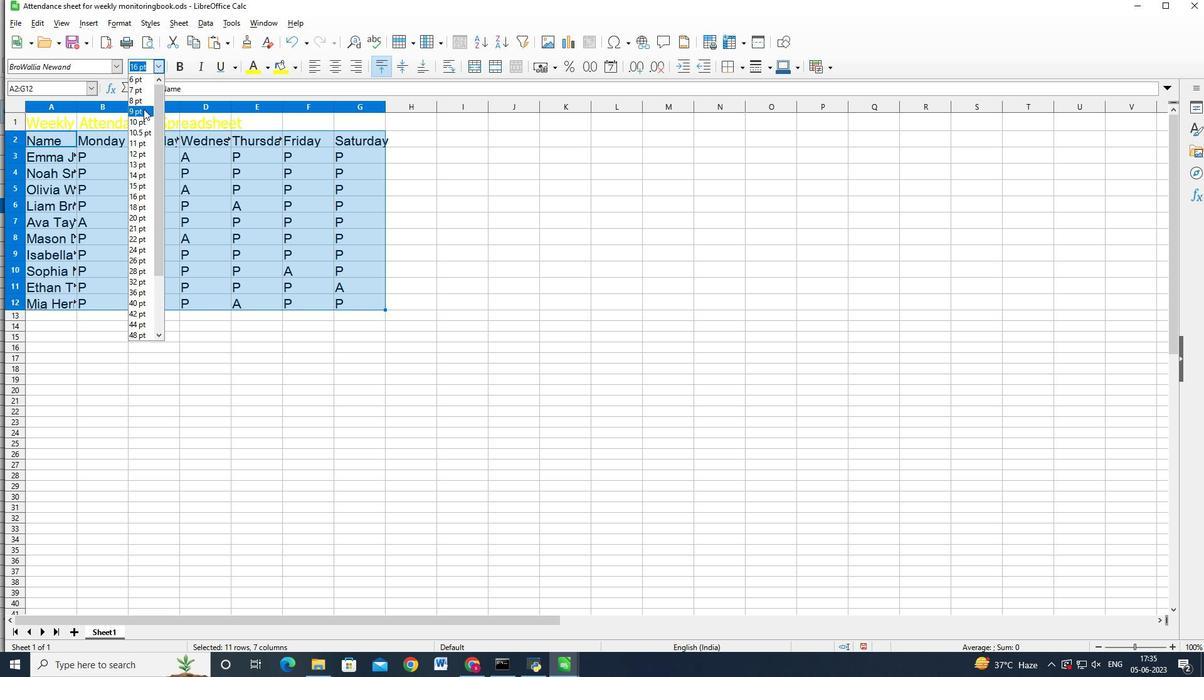 
Action: Mouse pressed left at (142, 108)
Screenshot: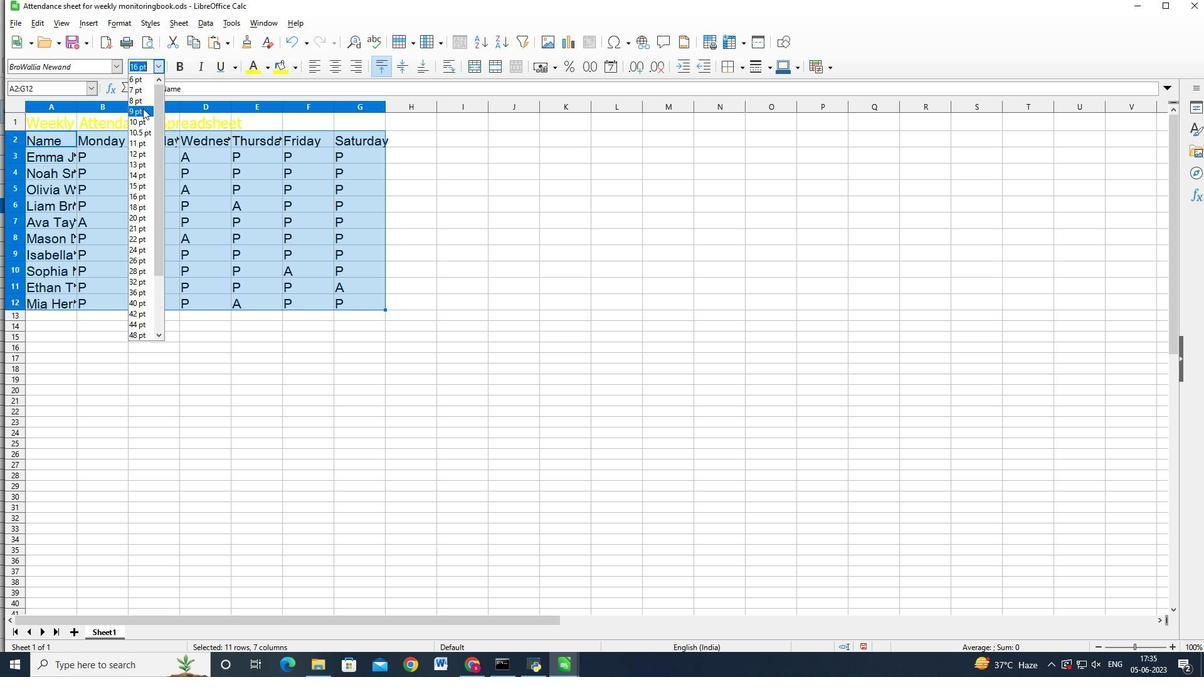 
Action: Mouse moved to (42, 120)
Screenshot: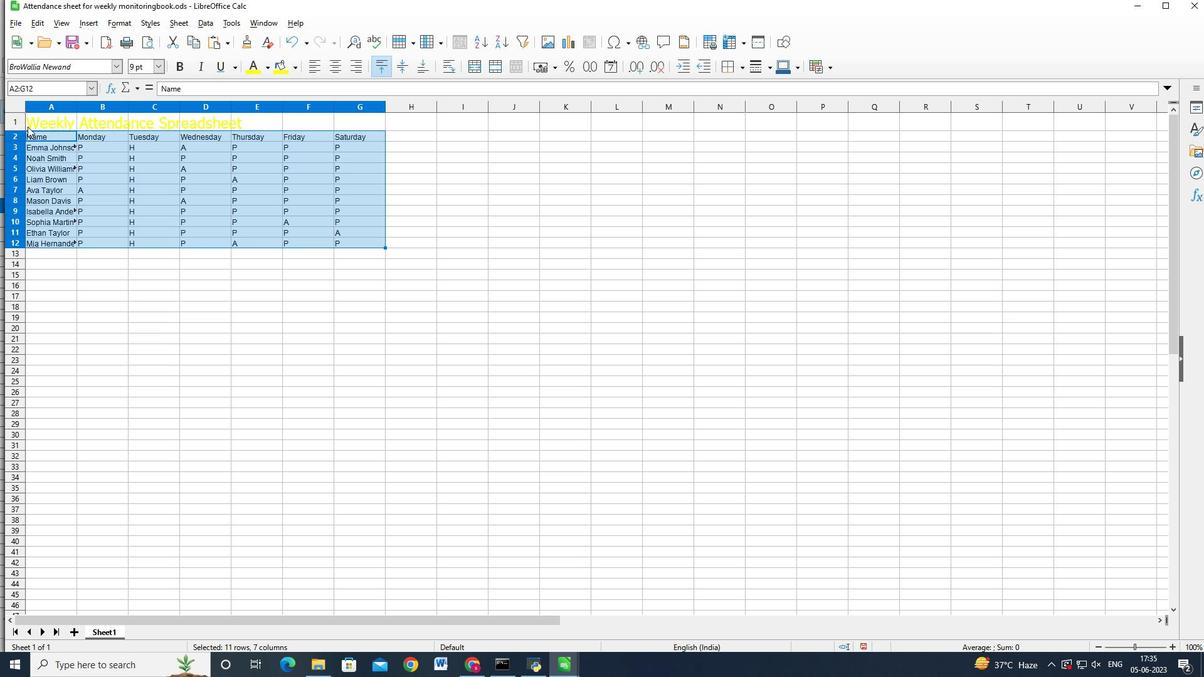 
Action: Mouse pressed left at (42, 120)
Screenshot: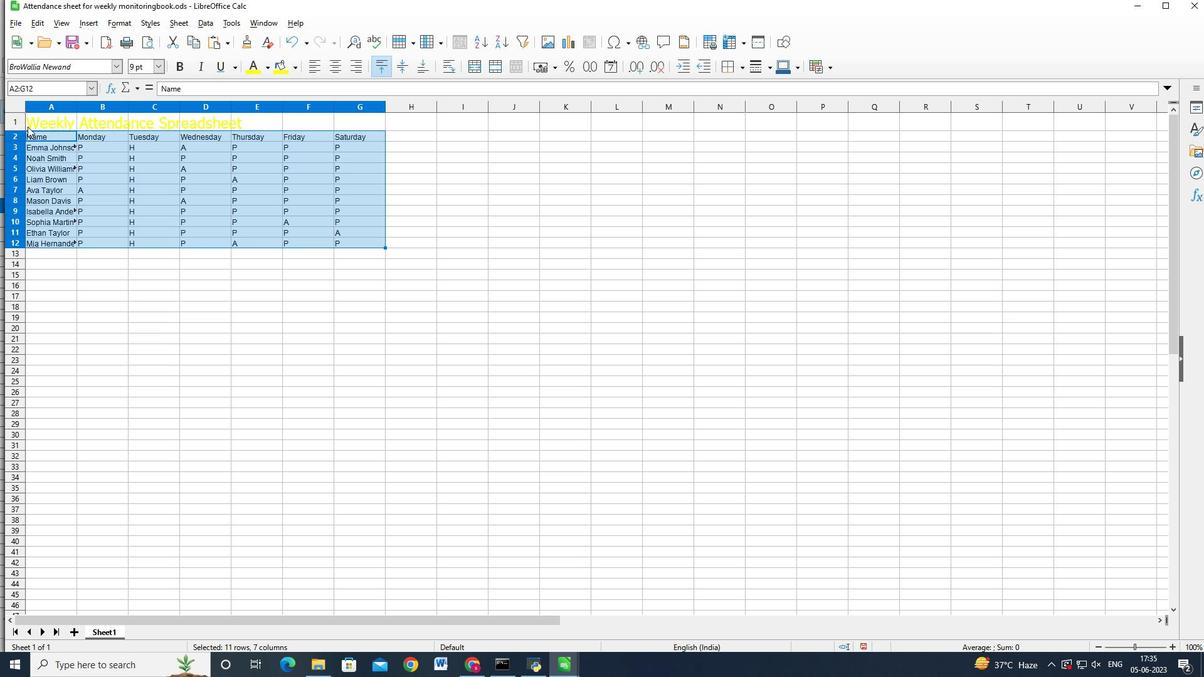 
Action: Mouse moved to (110, 122)
Screenshot: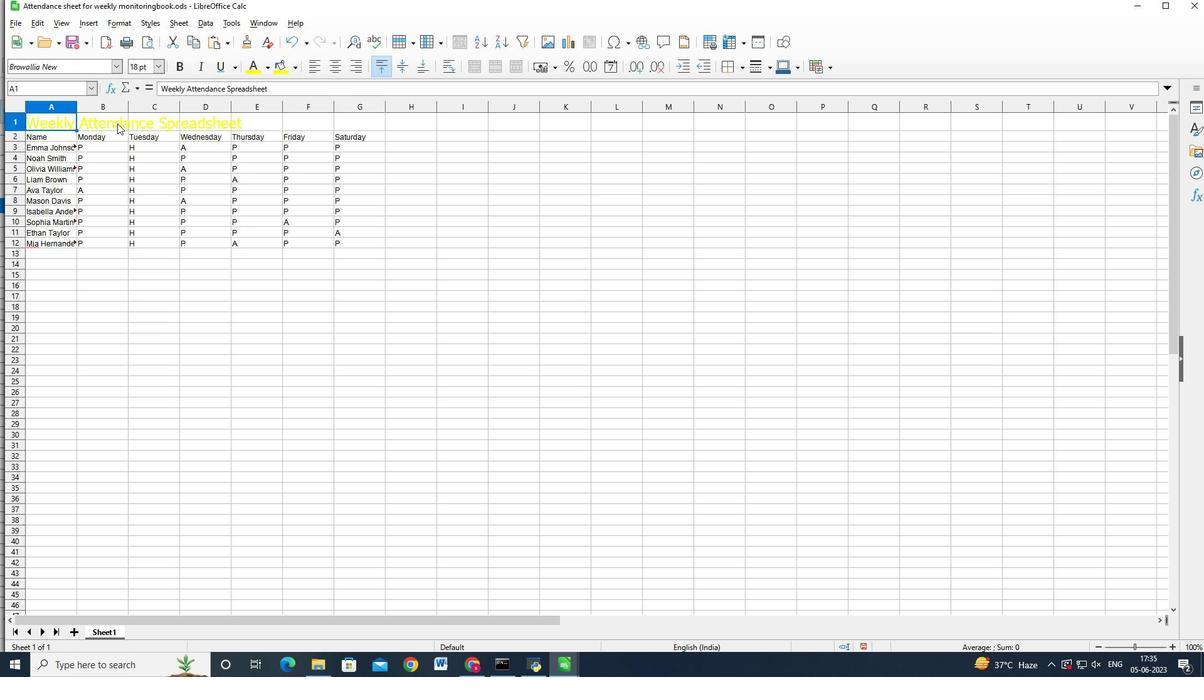 
Action: Mouse pressed left at (110, 122)
Screenshot: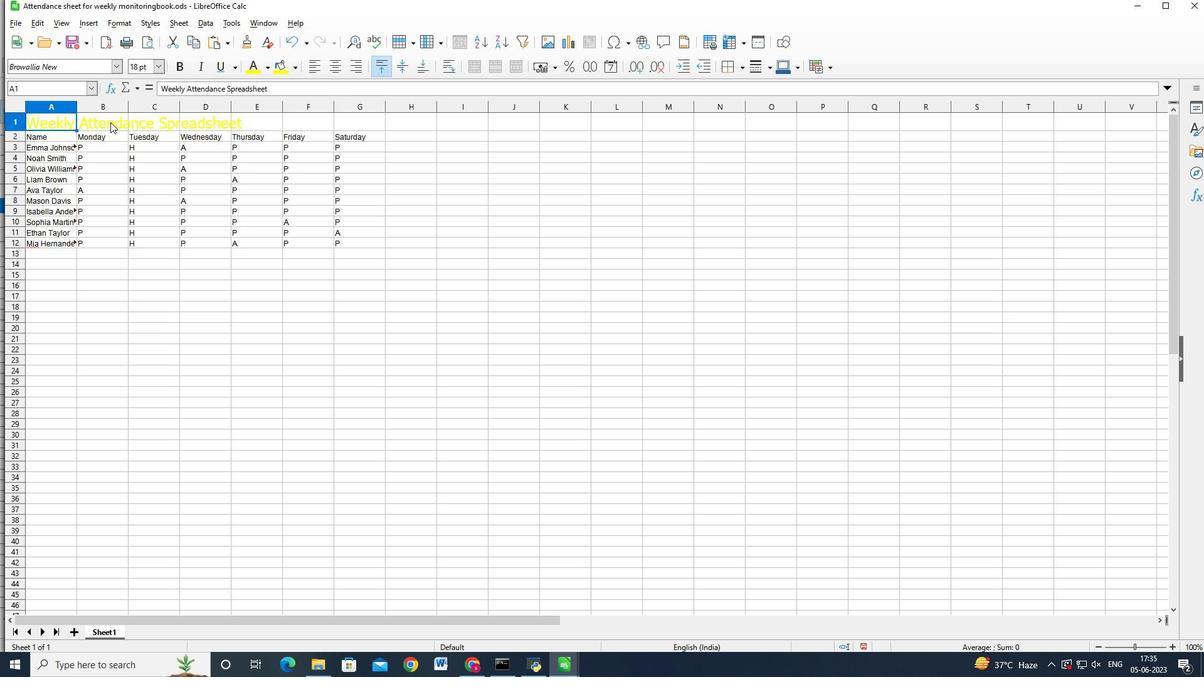 
Action: Mouse moved to (132, 120)
Screenshot: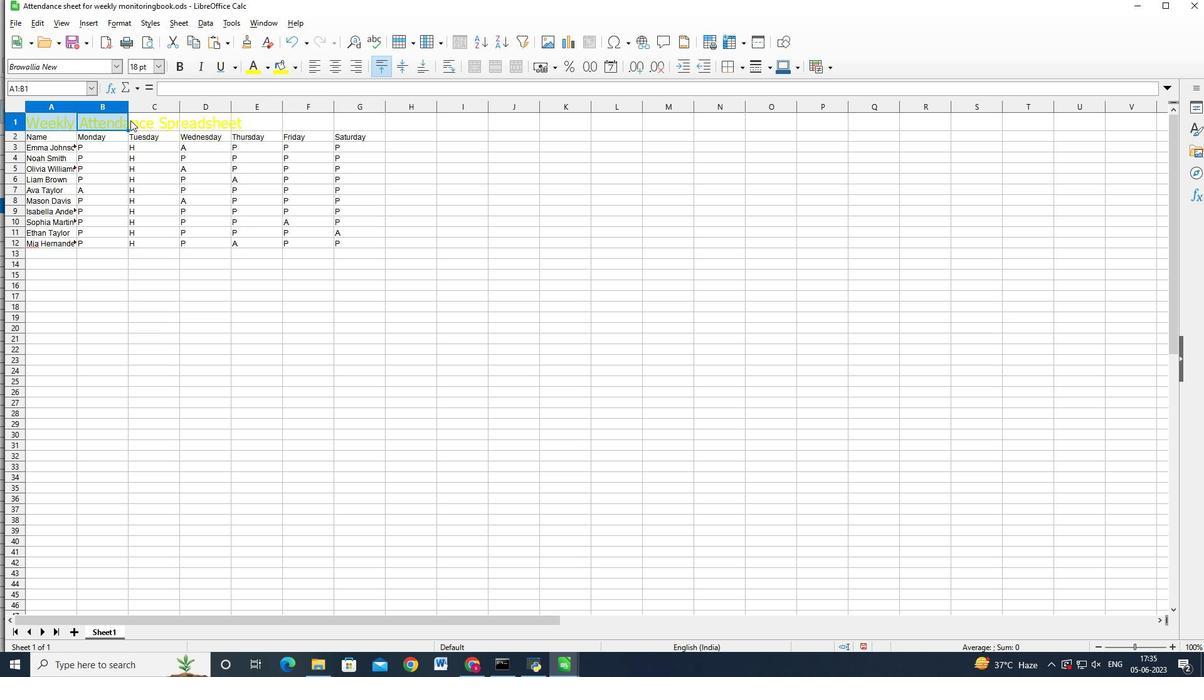 
Action: Mouse pressed left at (132, 120)
Screenshot: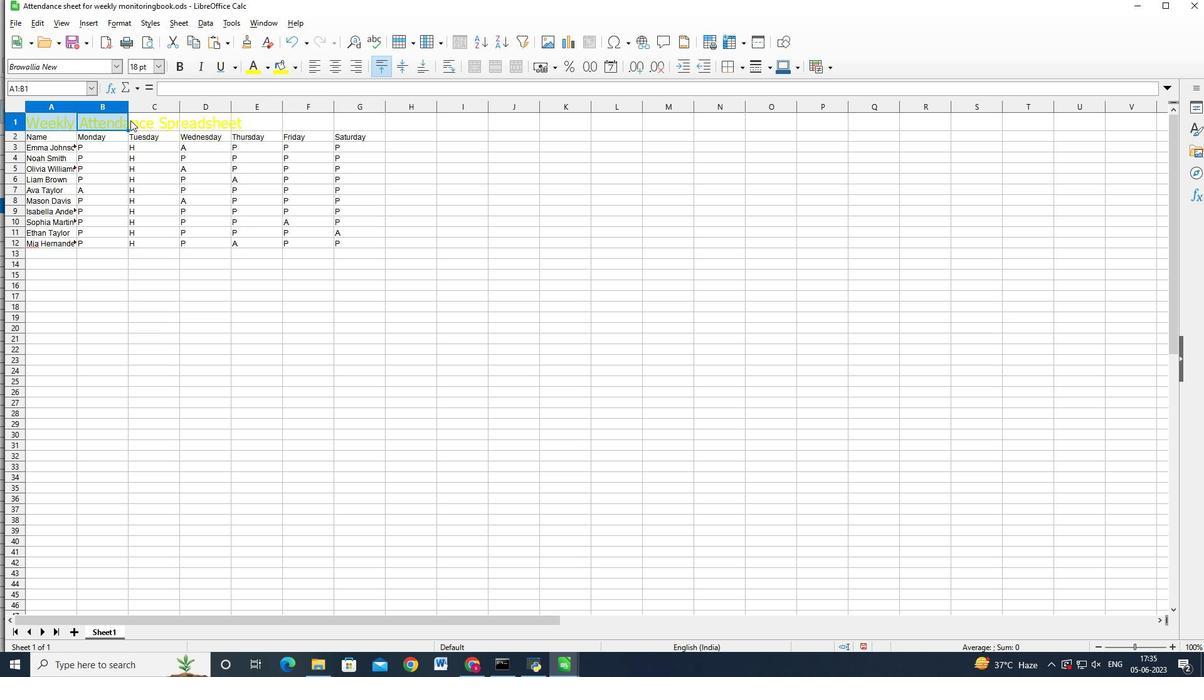 
Action: Mouse moved to (205, 122)
Screenshot: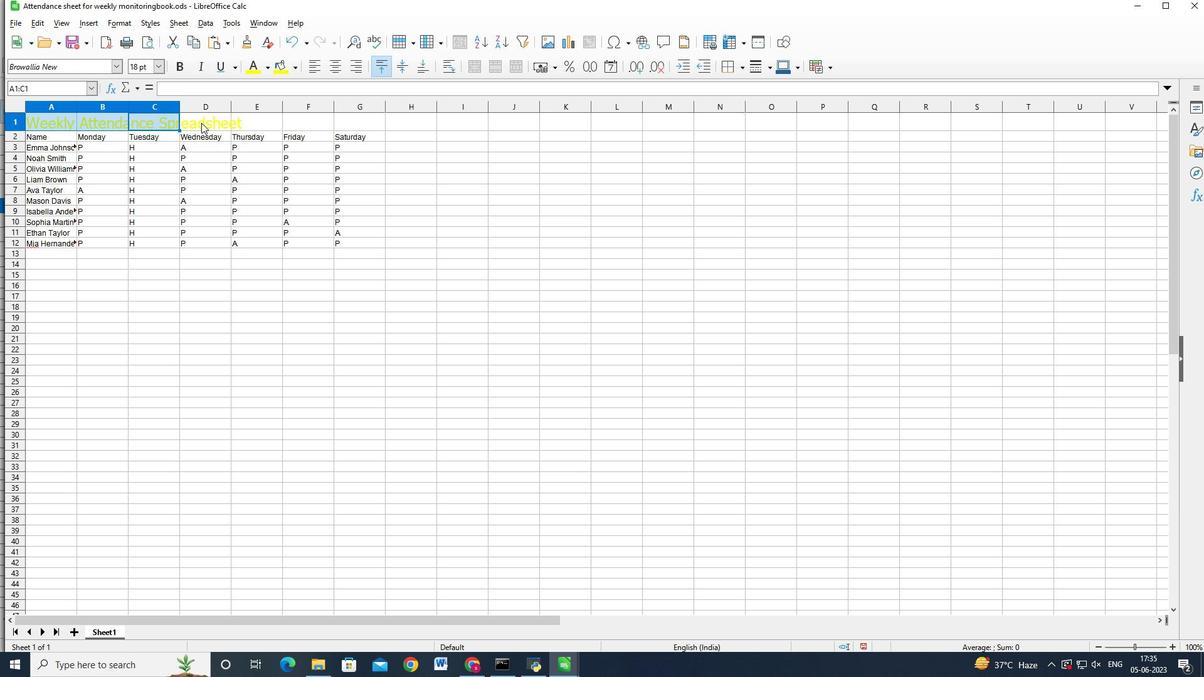 
Action: Mouse pressed left at (205, 122)
Screenshot: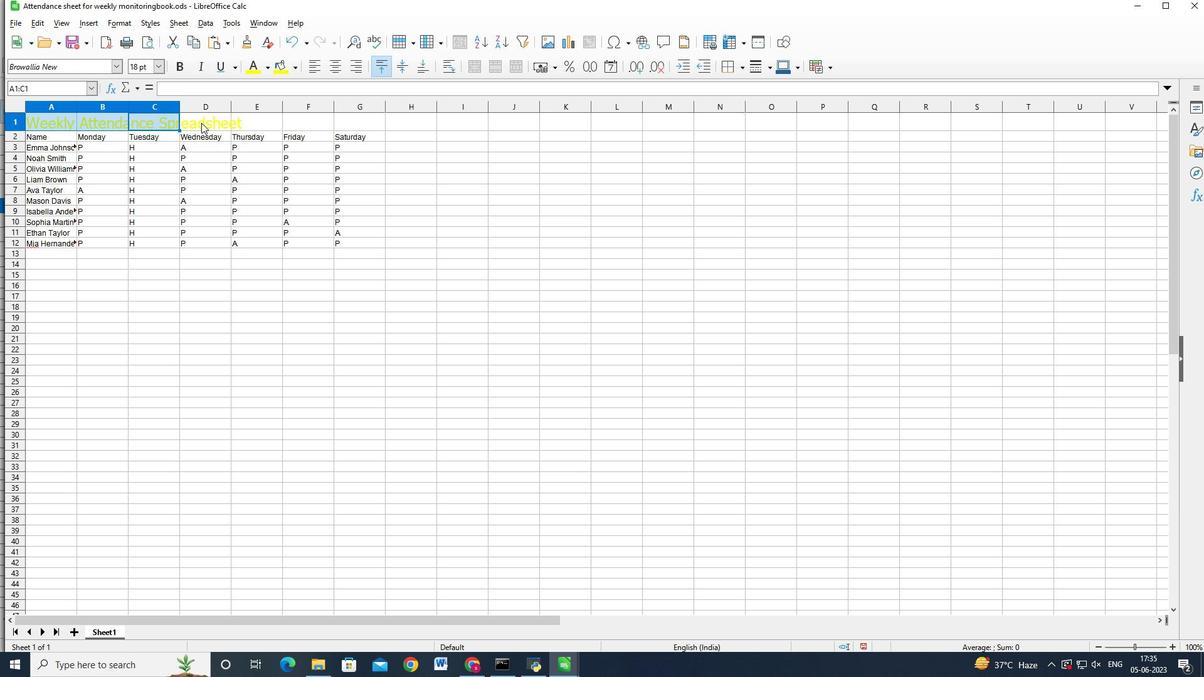 
Action: Mouse moved to (245, 124)
Screenshot: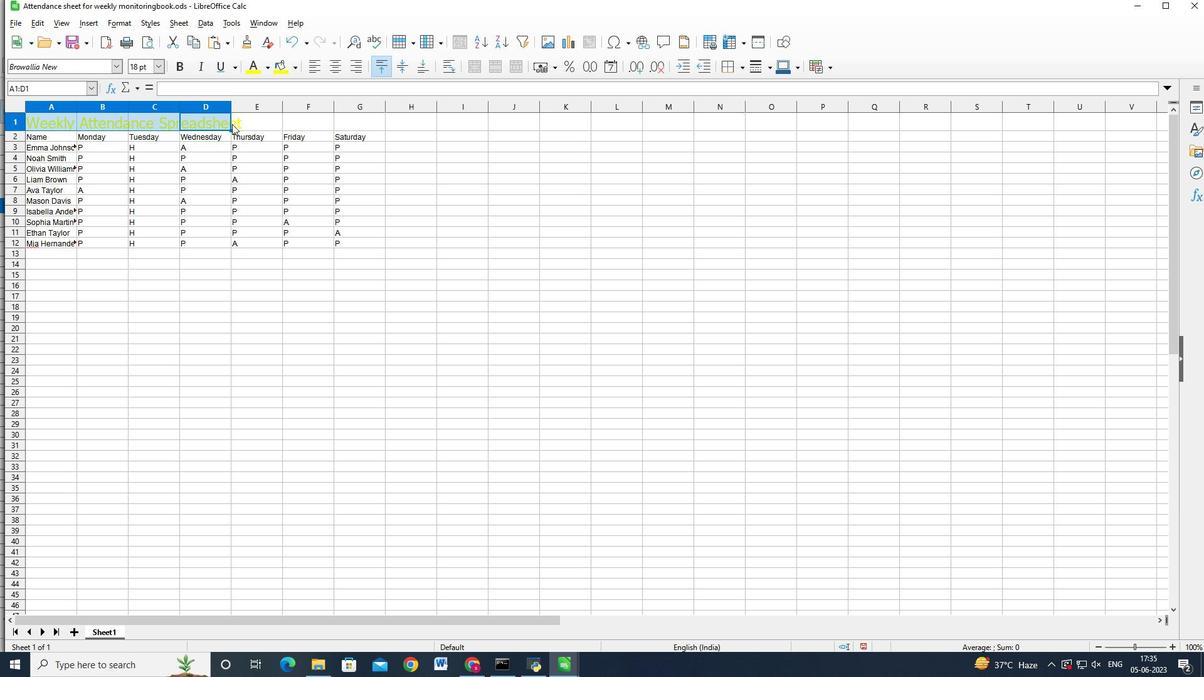 
Action: Mouse pressed left at (245, 124)
Screenshot: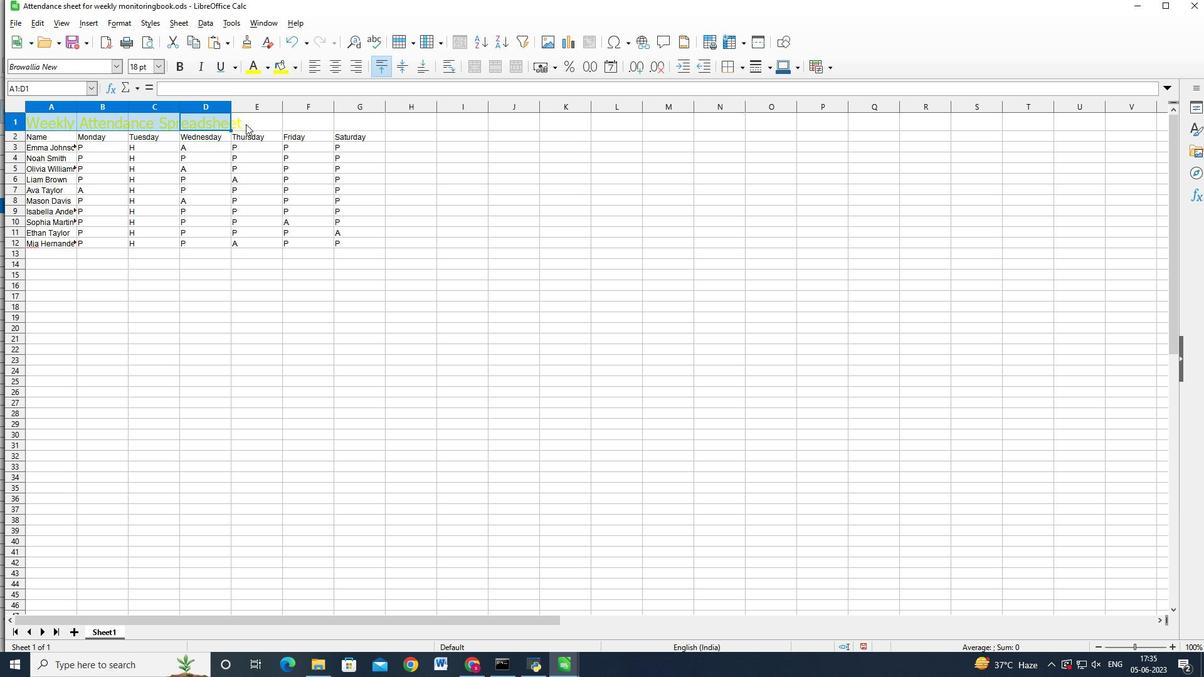 
Action: Mouse moved to (294, 62)
Screenshot: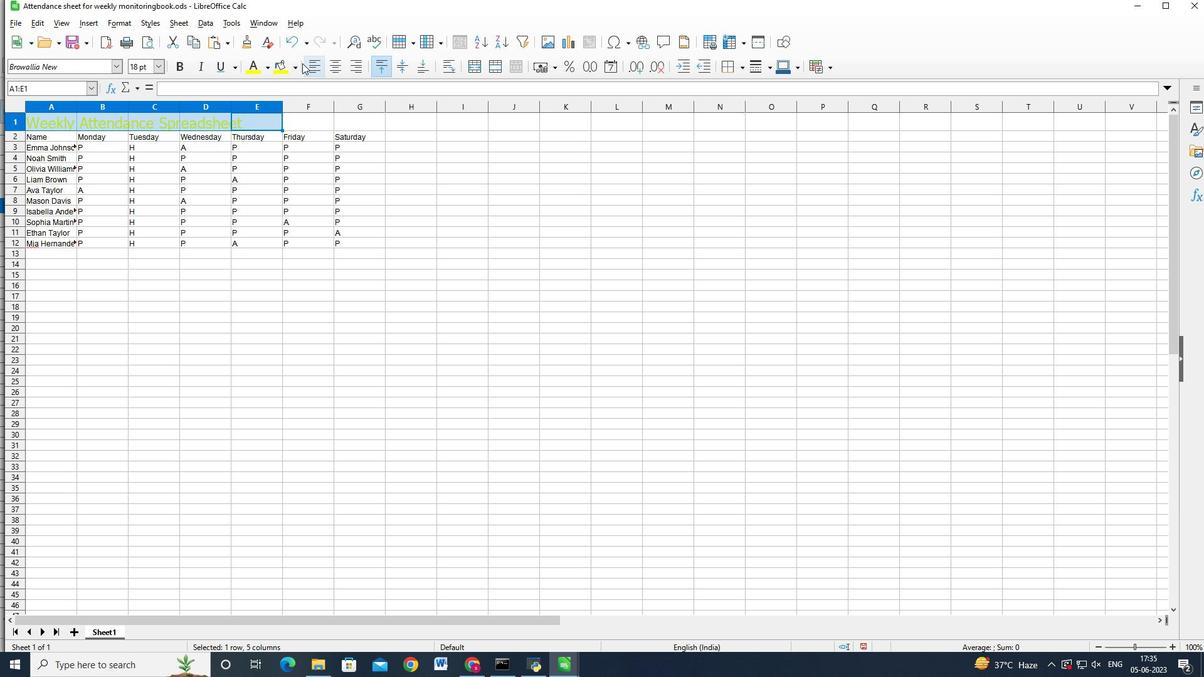 
Action: Mouse pressed left at (294, 62)
Screenshot: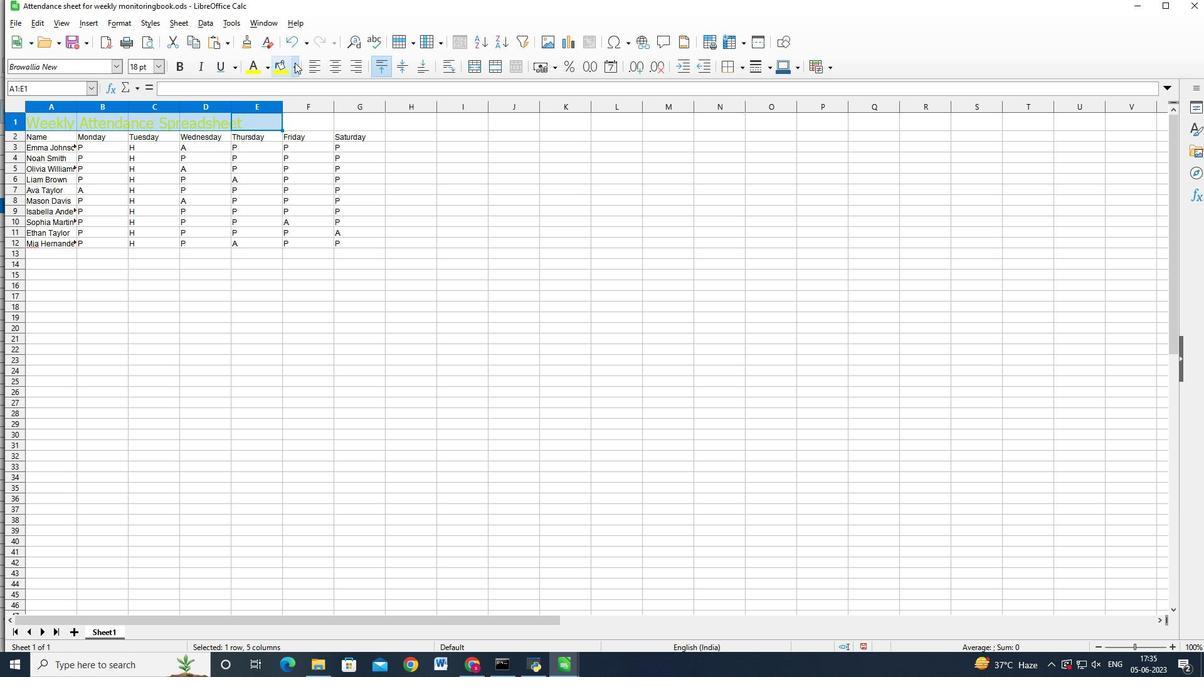 
Action: Mouse moved to (289, 143)
Screenshot: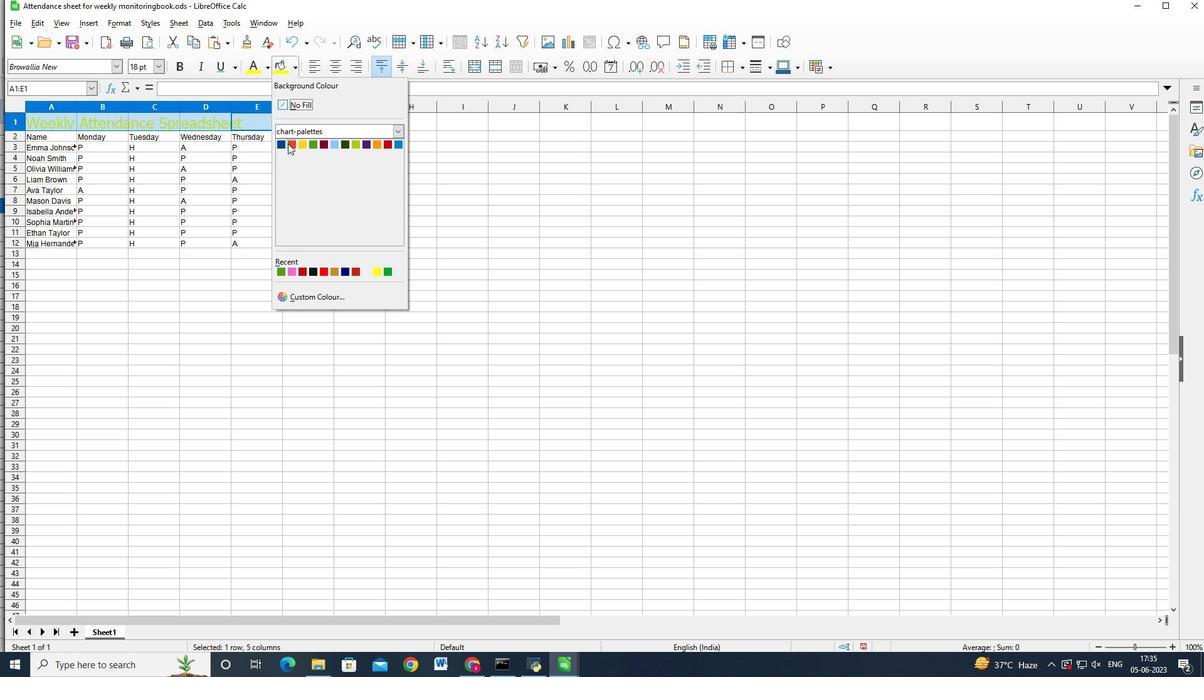 
Action: Mouse pressed left at (289, 143)
Screenshot: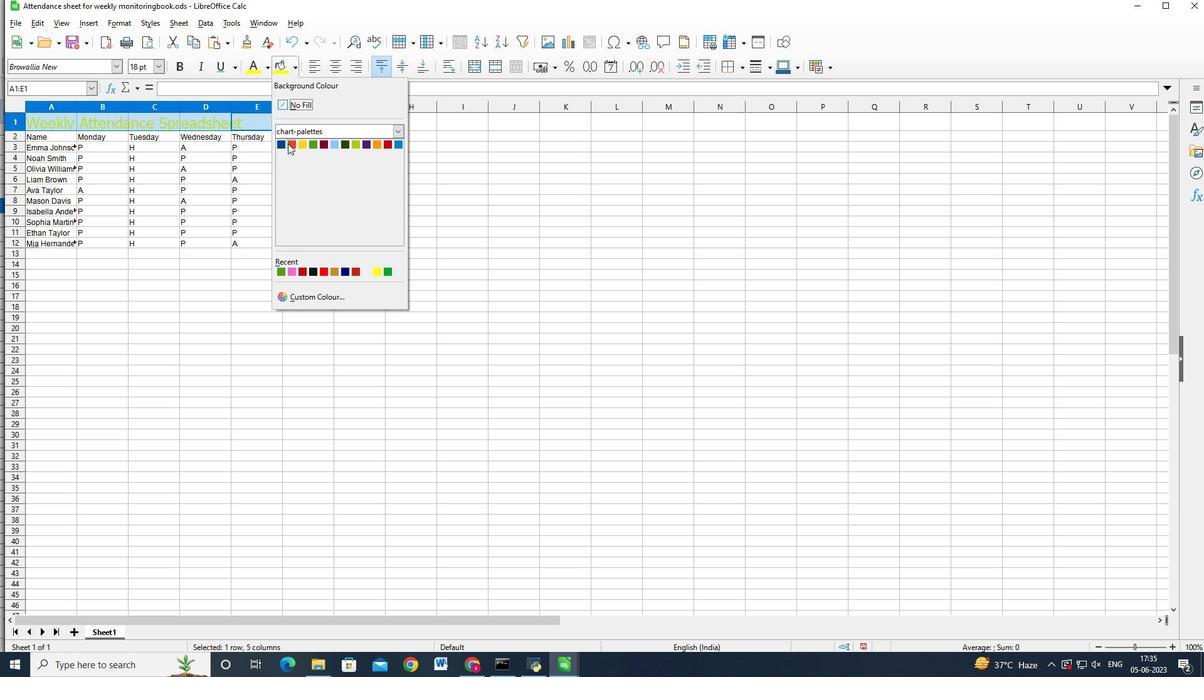 
Action: Mouse moved to (60, 142)
Screenshot: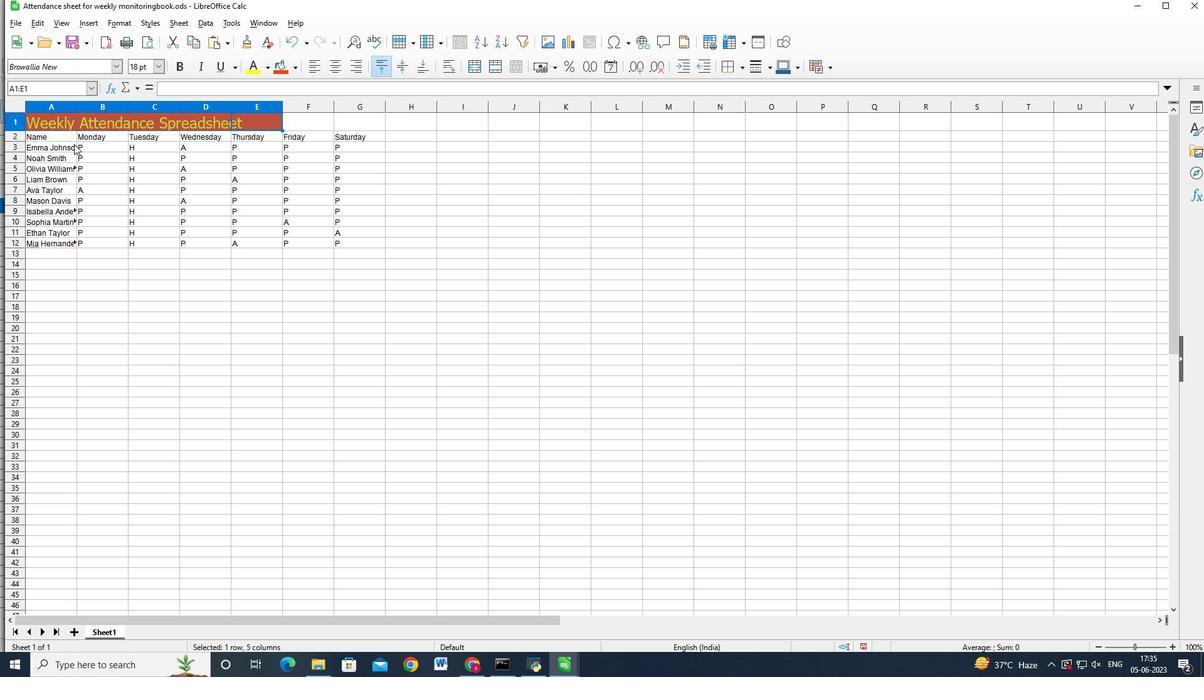 
Action: Mouse pressed left at (60, 142)
Screenshot: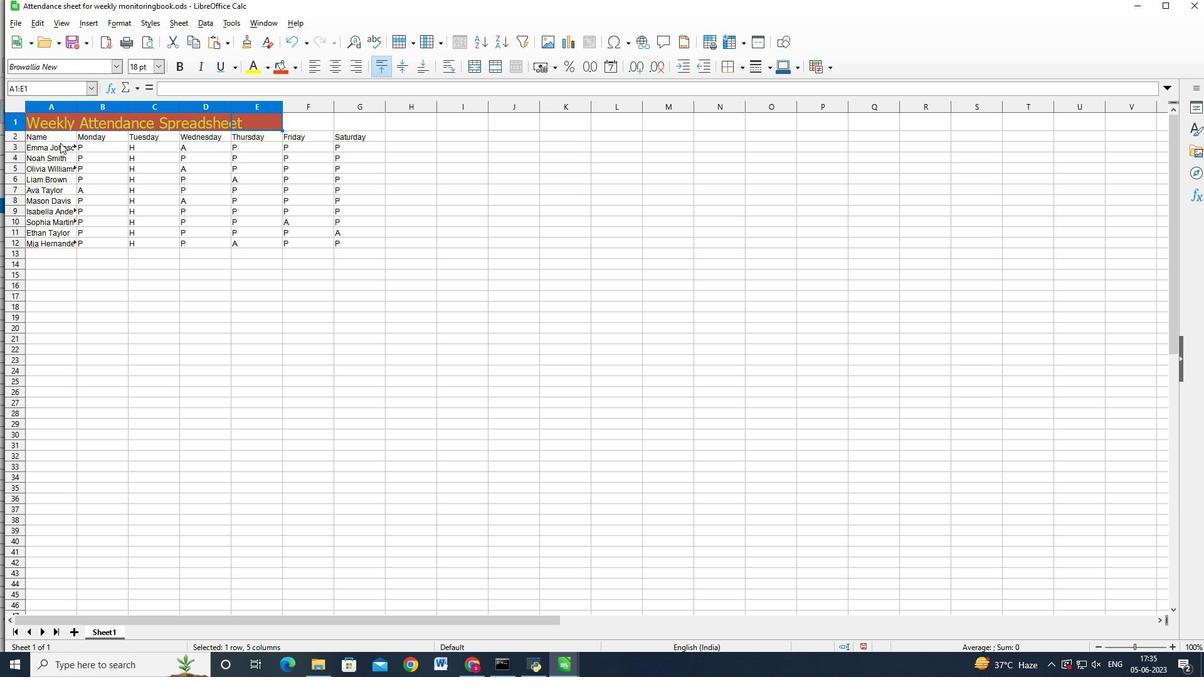 
Action: Mouse moved to (58, 135)
Screenshot: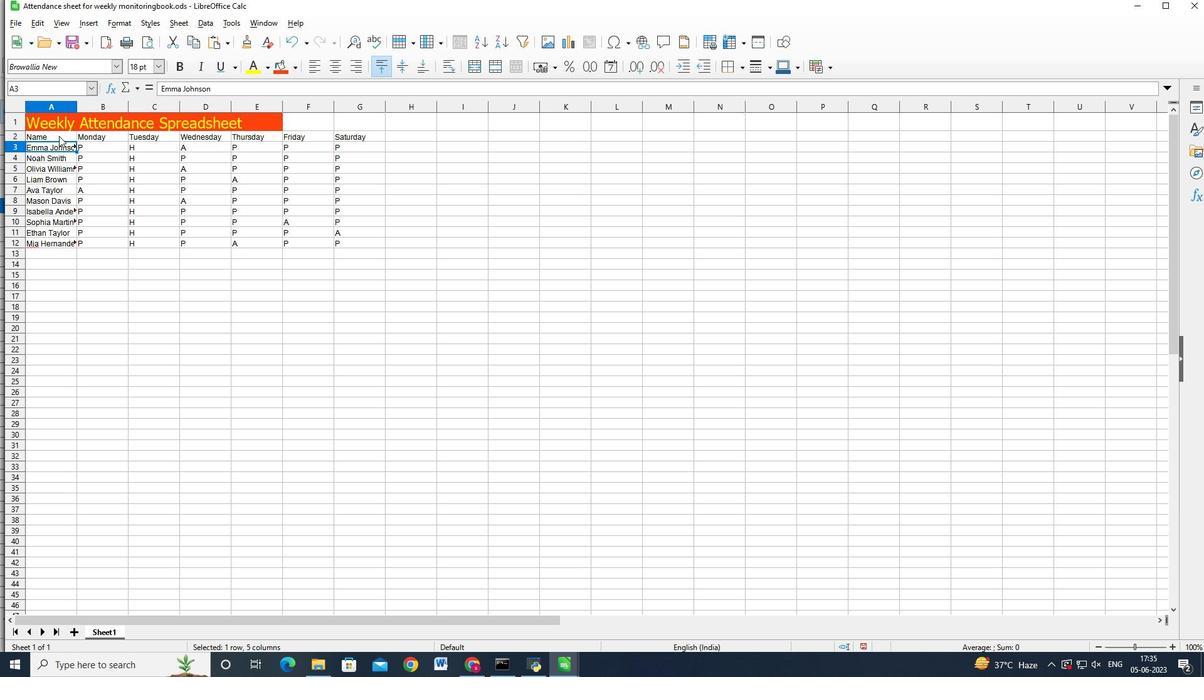 
Action: Mouse pressed left at (58, 135)
Screenshot: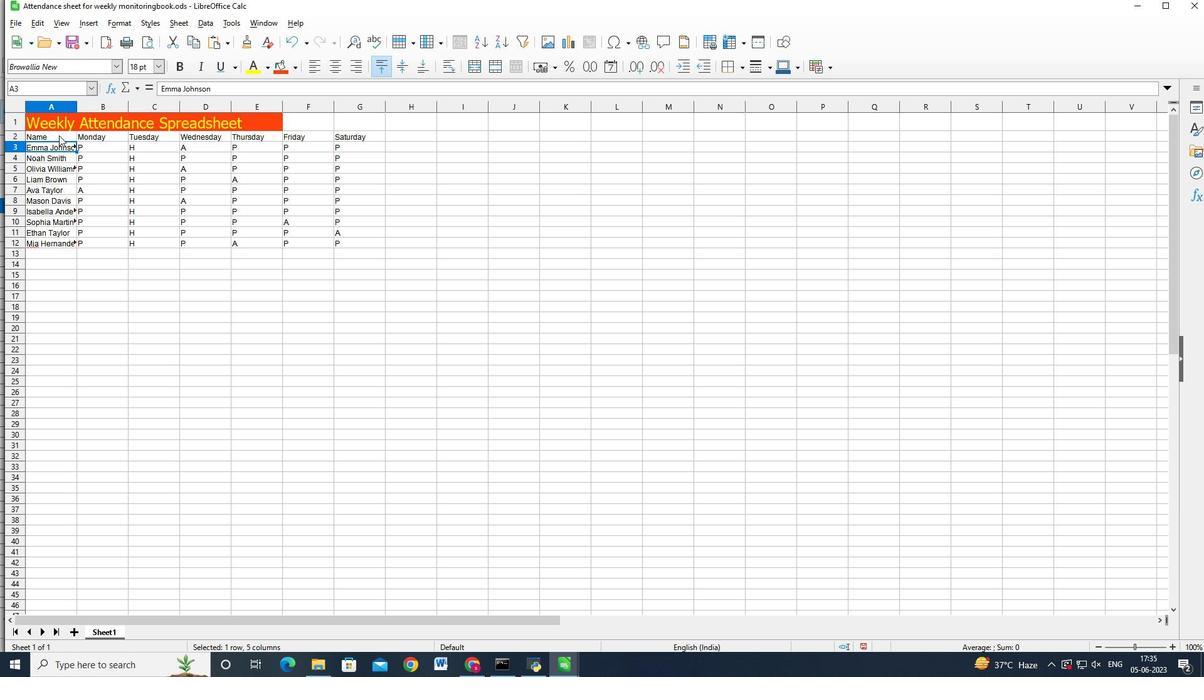 
Action: Mouse moved to (58, 135)
Screenshot: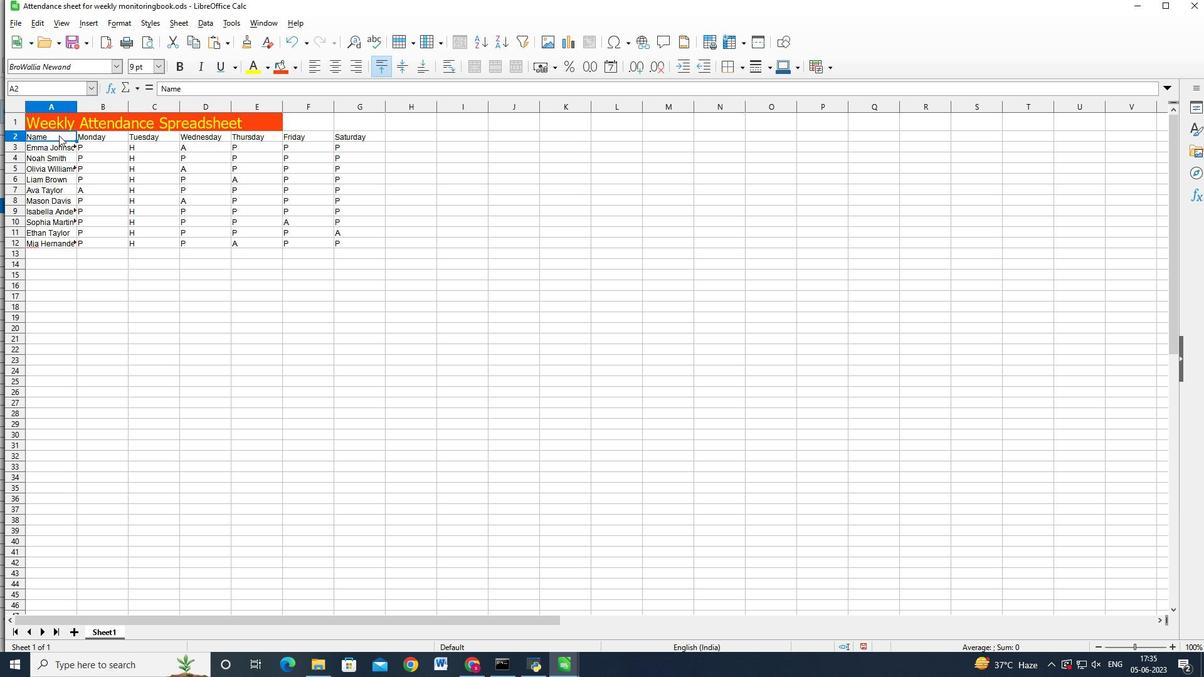 
Action: Key pressed <Key.shift><Key.right><Key.right><Key.right><Key.right><Key.right><Key.right><Key.down><Key.down><Key.down><Key.down><Key.down><Key.down><Key.down><Key.down><Key.down><Key.down>
Screenshot: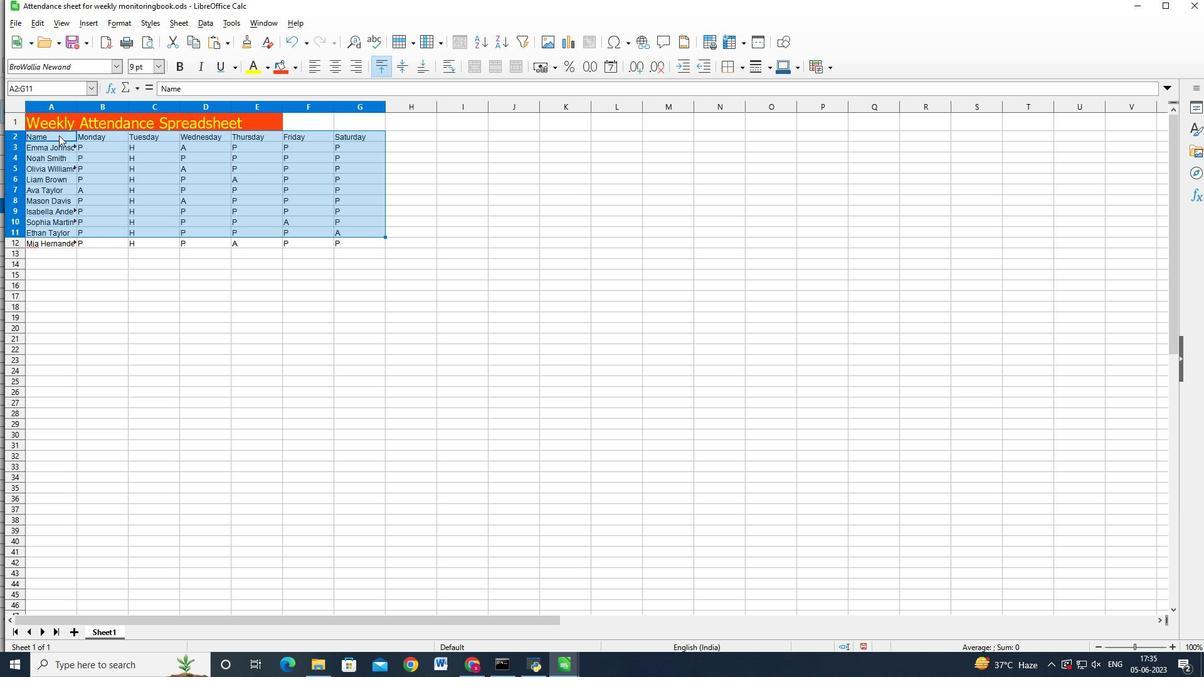 
Action: Mouse moved to (79, 151)
Screenshot: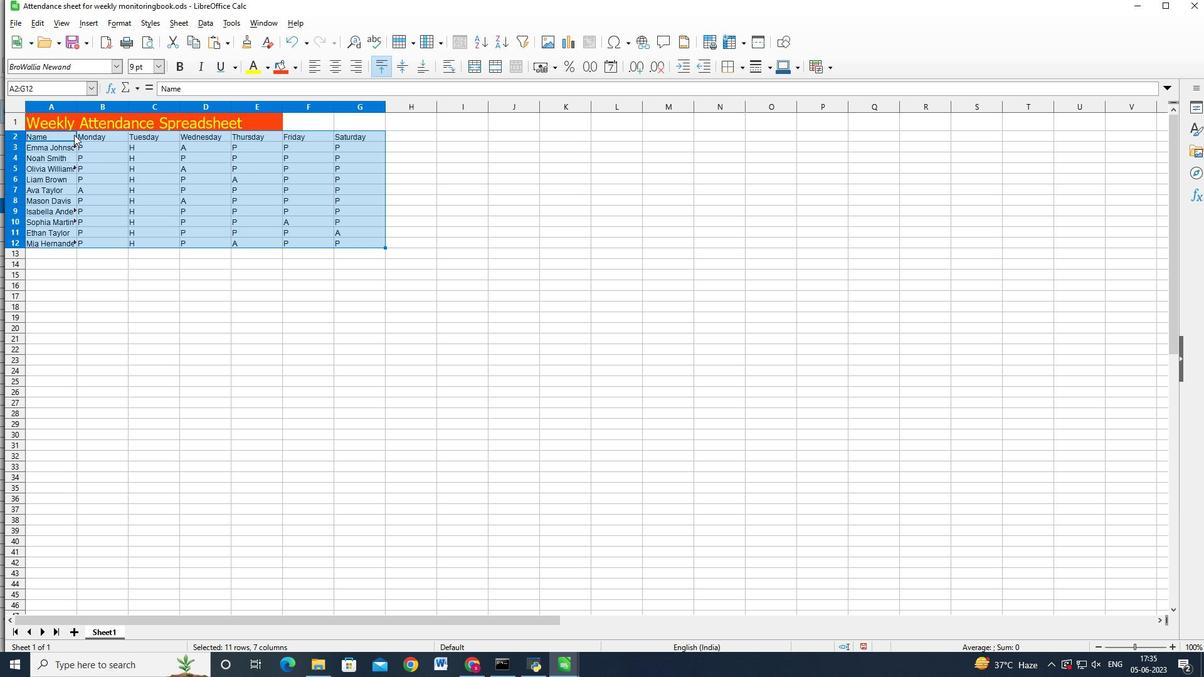 
Action: Mouse pressed right at (79, 151)
Screenshot: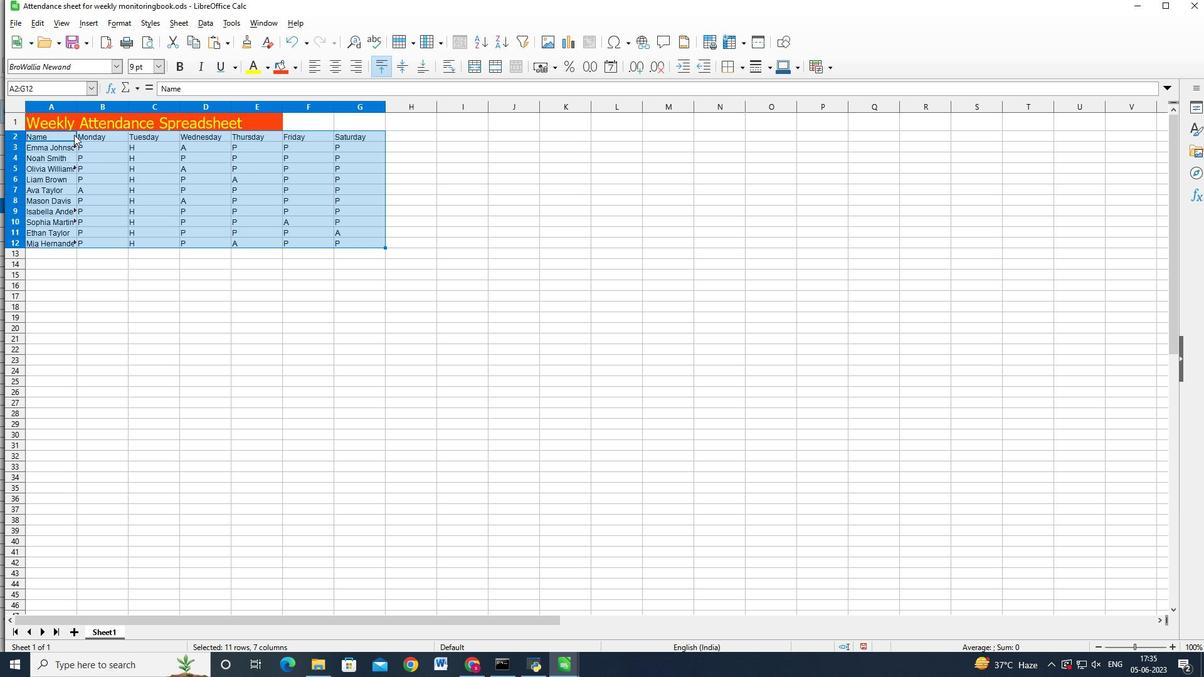 
Action: Mouse moved to (265, 62)
Screenshot: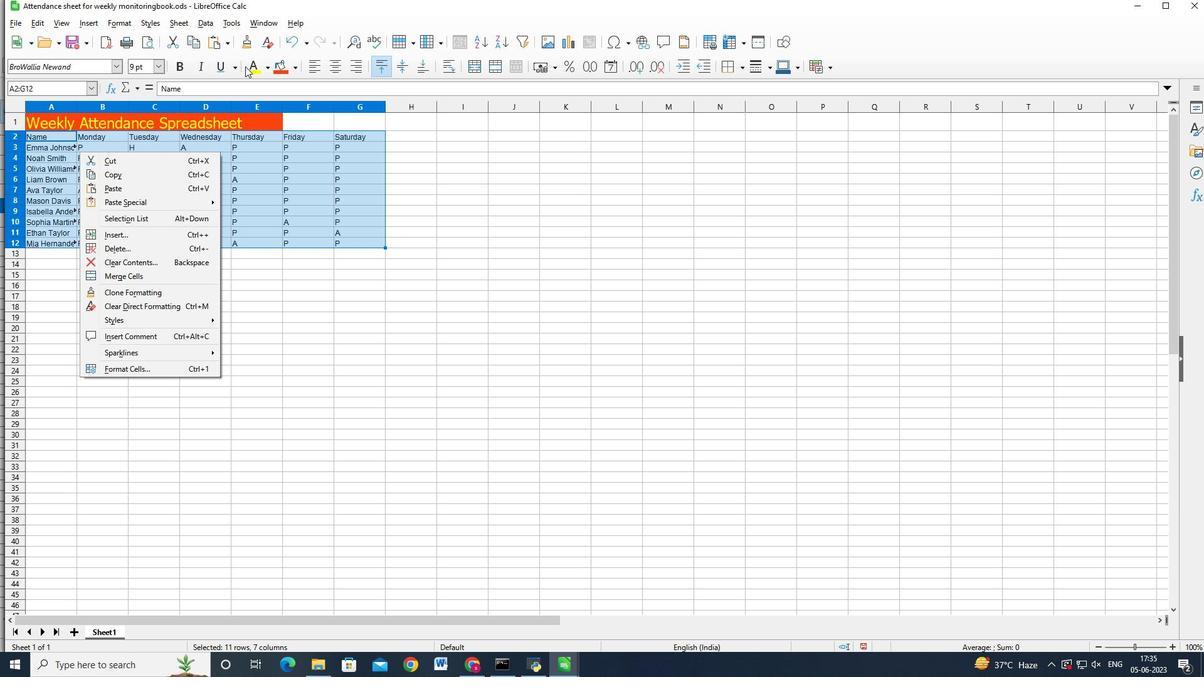 
Action: Mouse pressed left at (265, 62)
Screenshot: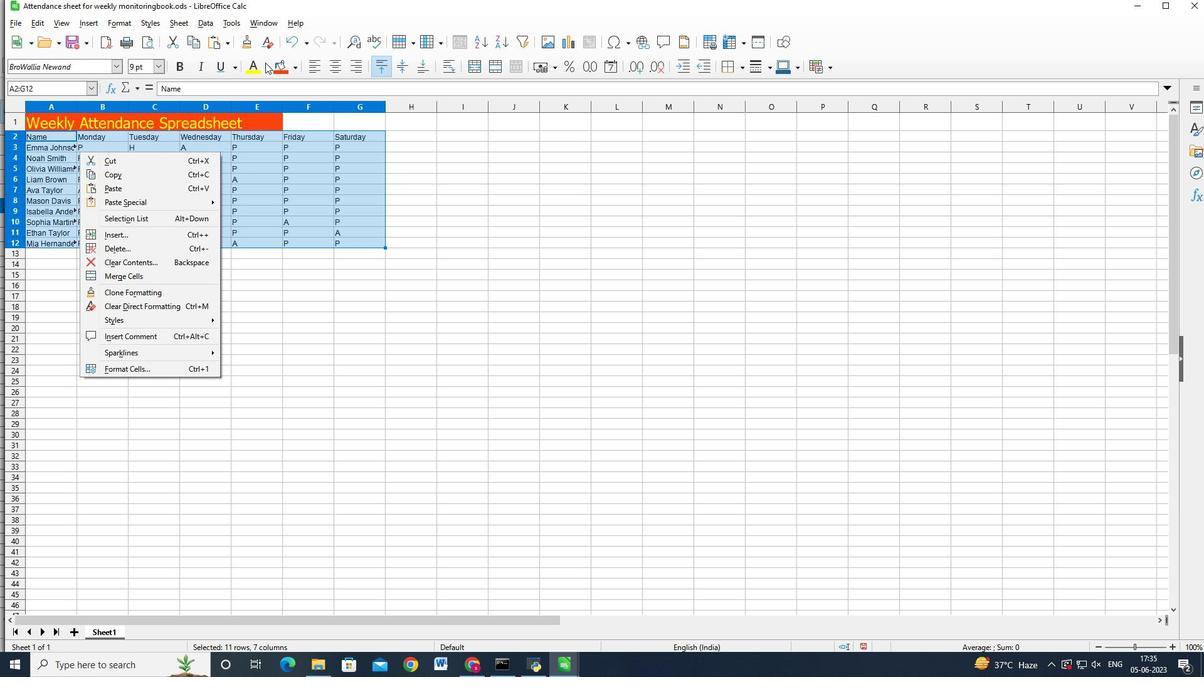 
Action: Mouse moved to (265, 62)
Screenshot: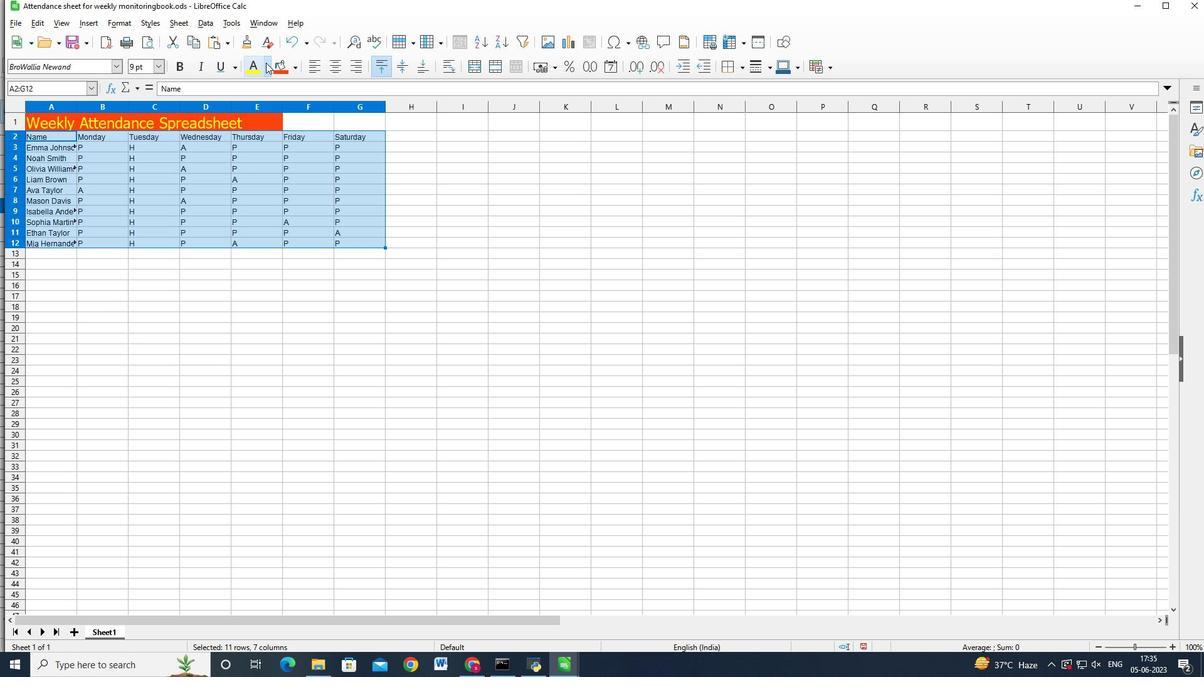 
Action: Mouse pressed left at (265, 62)
Screenshot: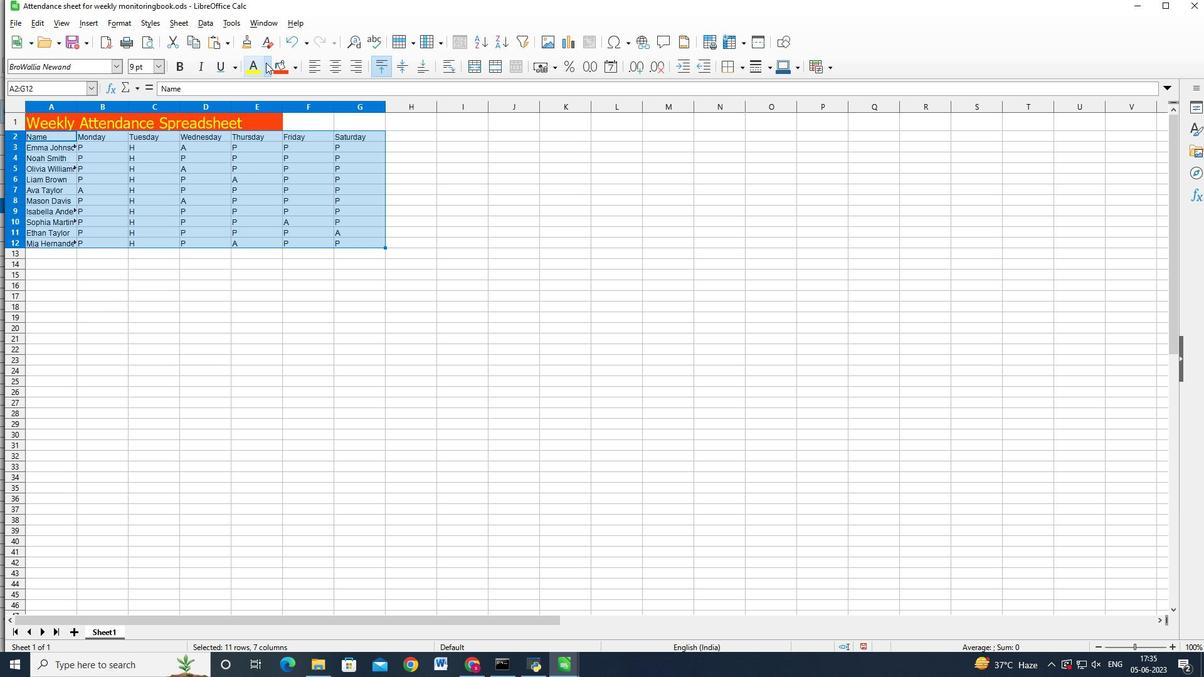 
Action: Mouse moved to (300, 272)
Screenshot: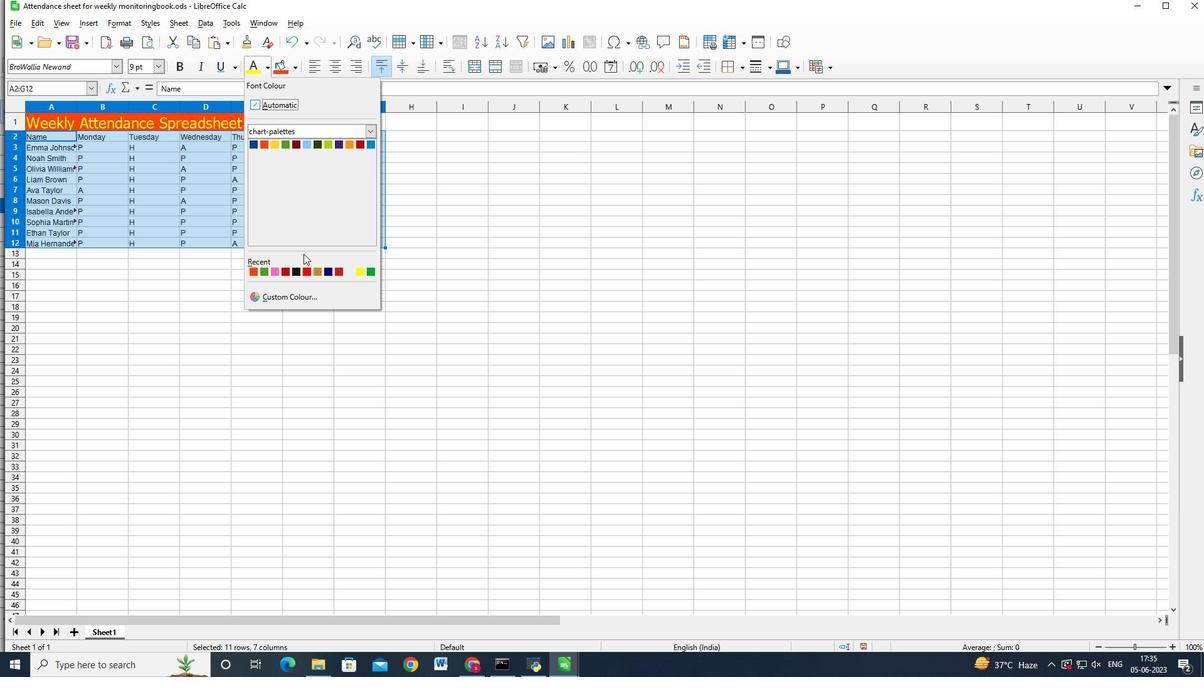 
Action: Mouse pressed left at (300, 272)
Screenshot: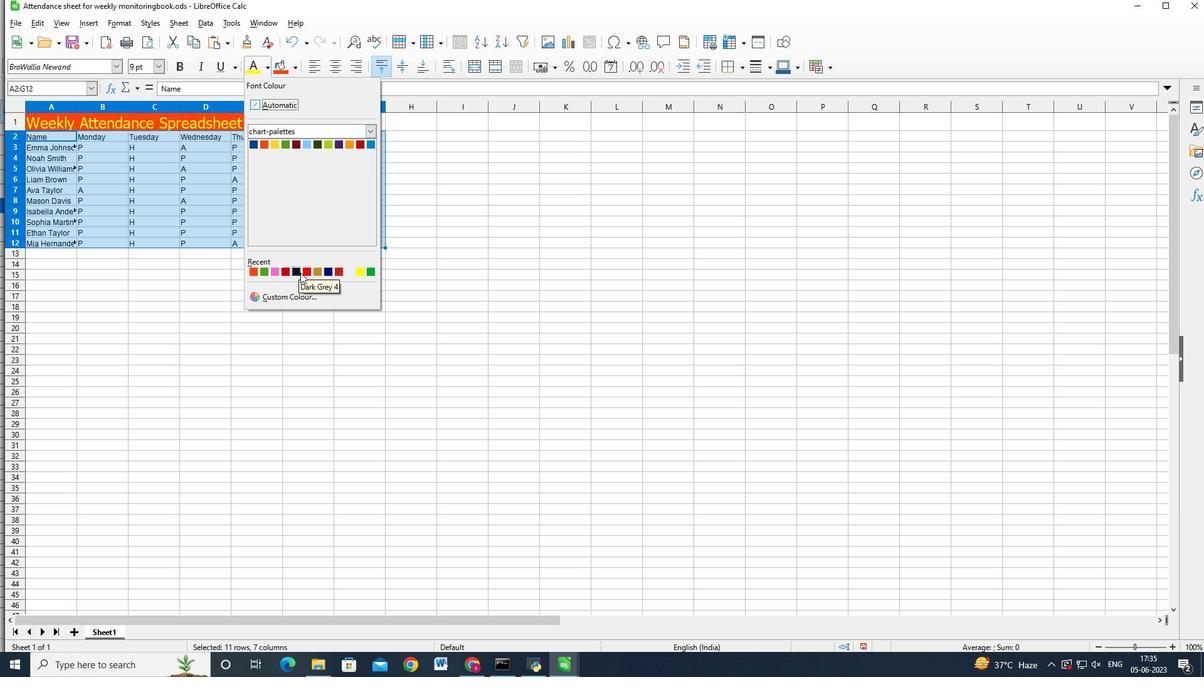 
Action: Mouse moved to (742, 65)
Screenshot: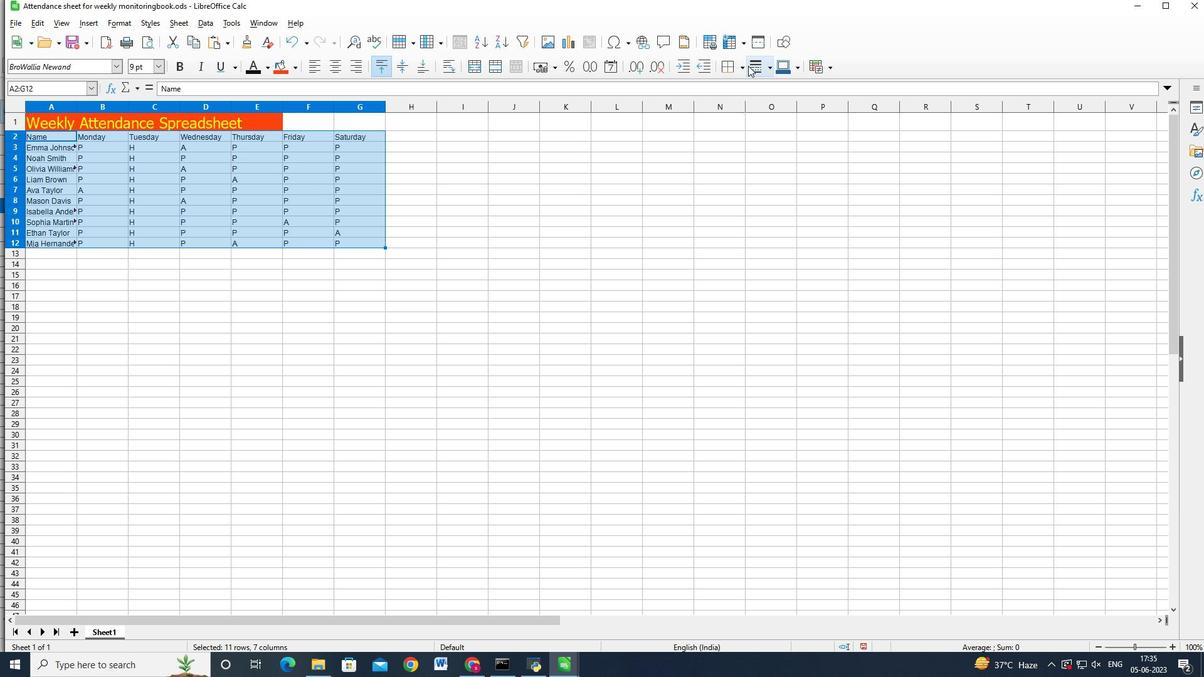 
Action: Mouse pressed left at (742, 65)
Screenshot: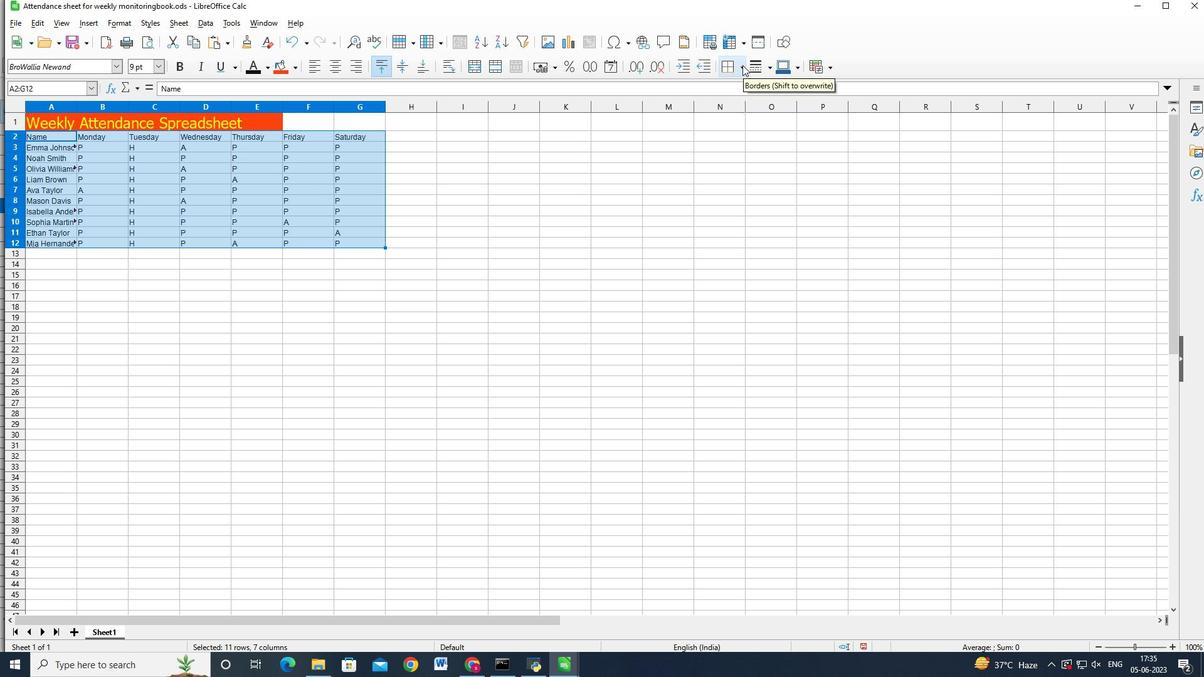 
Action: Mouse moved to (795, 103)
Screenshot: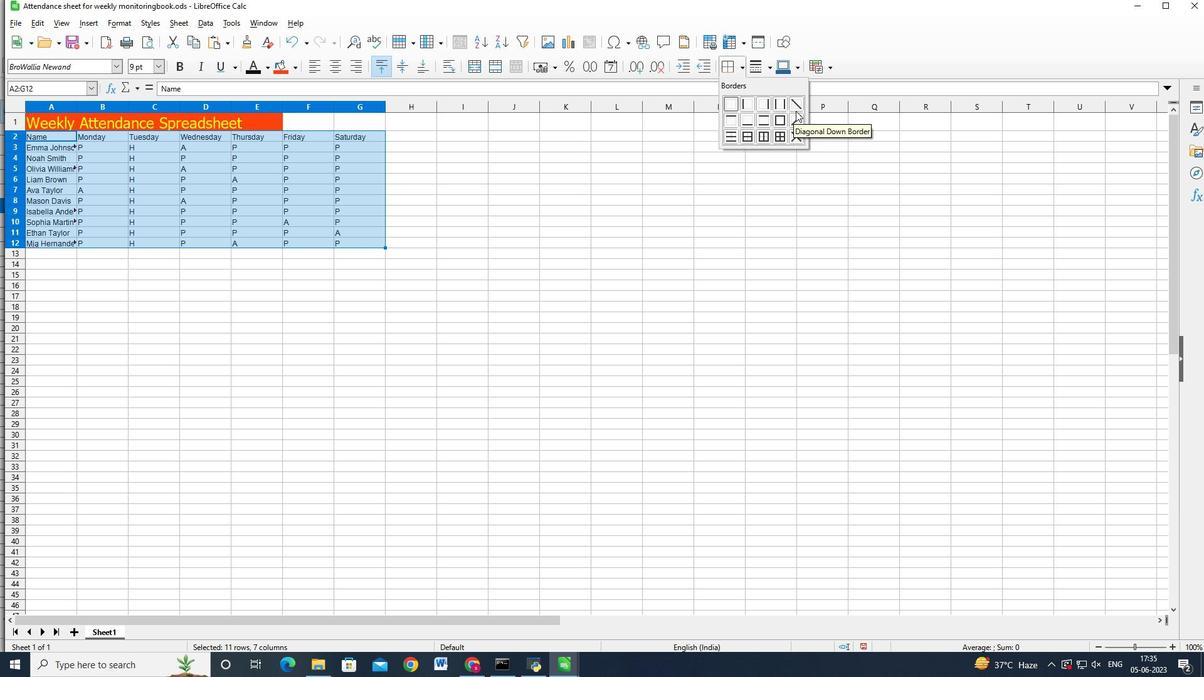 
Action: Mouse pressed left at (795, 103)
Screenshot: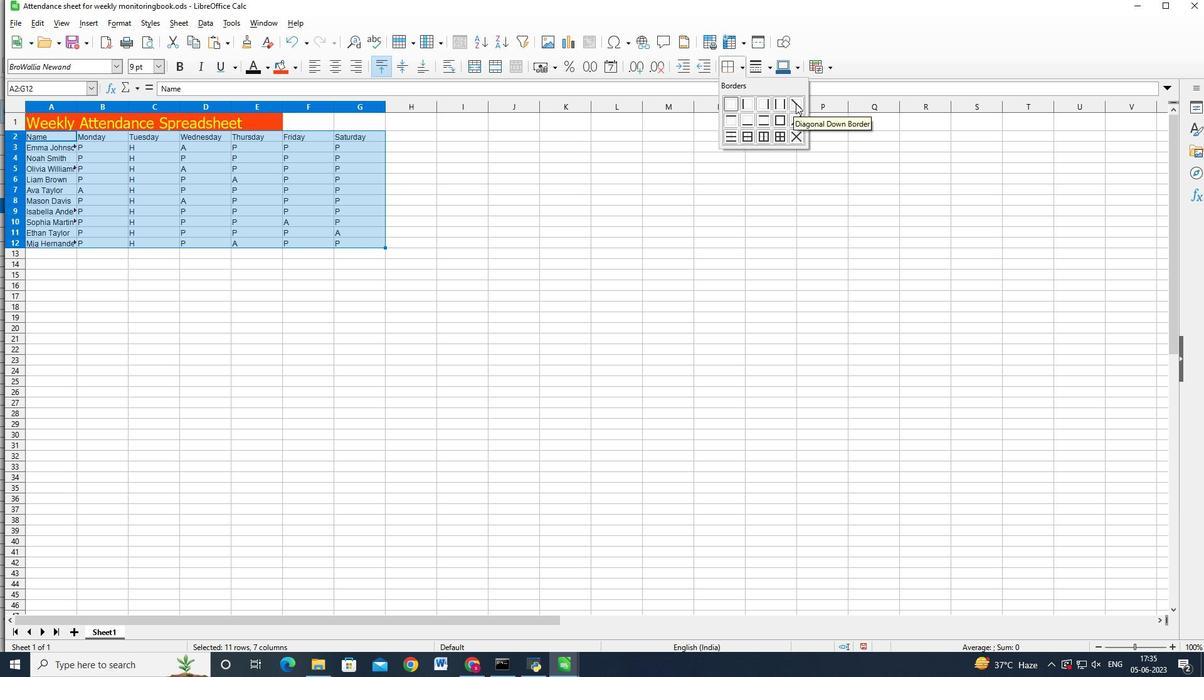 
Action: Mouse moved to (580, 197)
Screenshot: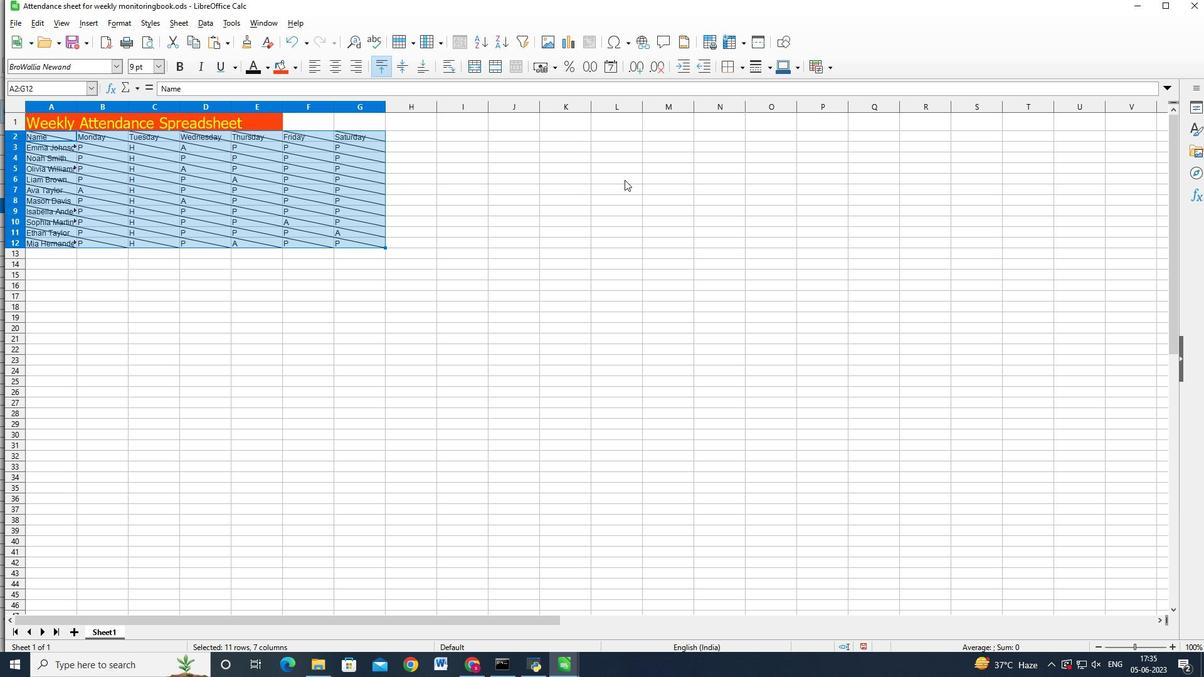
Action: Key pressed ctrl+S
Screenshot: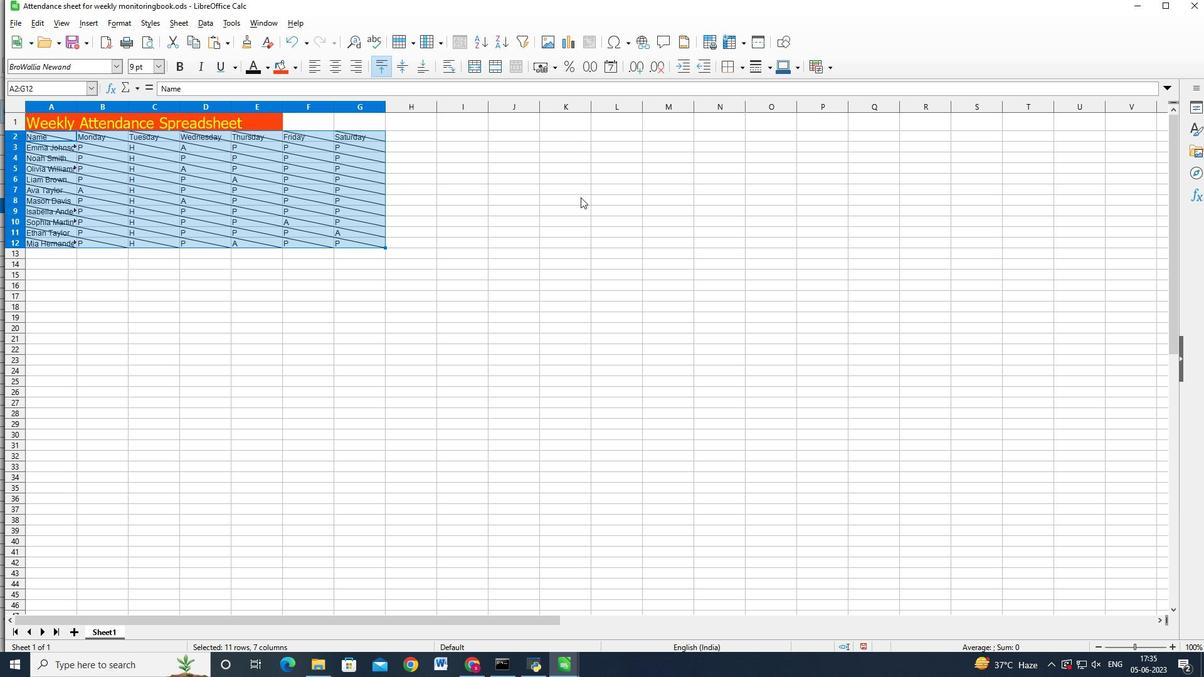 
